 Task: Search one way flight ticket for 2 adults, 2 children, 2 infants in seat in first from Minot: Minot International Airport to Greenville: Pitt-greenville Airport on 5-2-2023. Choice of flights is Alaska. Number of bags: 2 carry on bags. Outbound departure time preference is 5:15.
Action: Mouse moved to (287, 260)
Screenshot: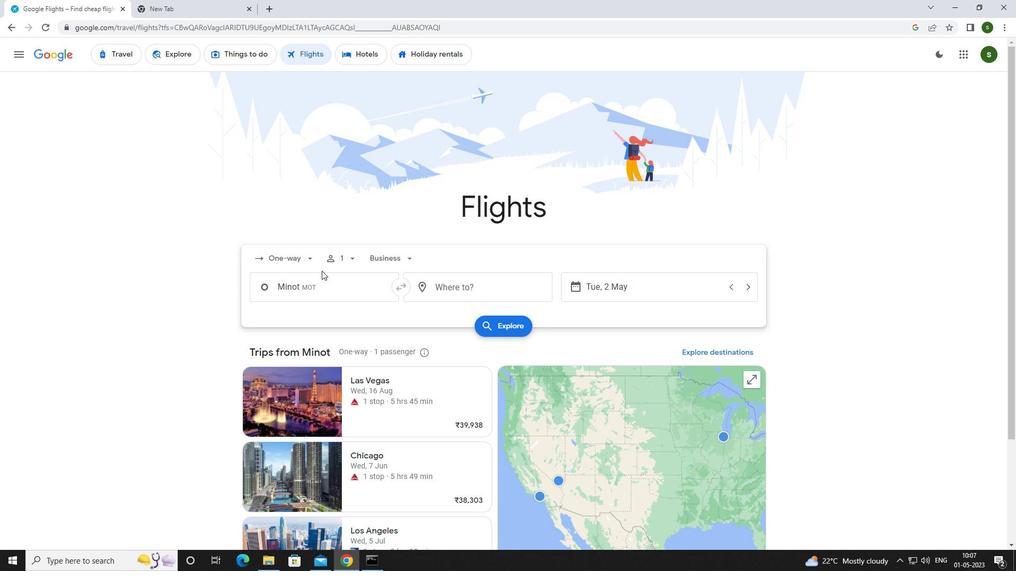 
Action: Mouse pressed left at (287, 260)
Screenshot: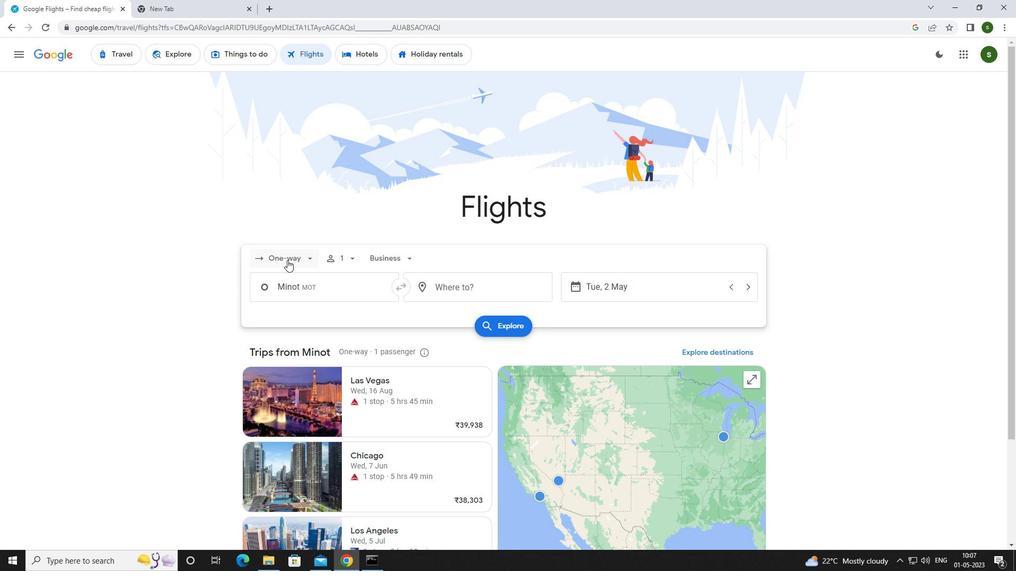 
Action: Mouse moved to (302, 311)
Screenshot: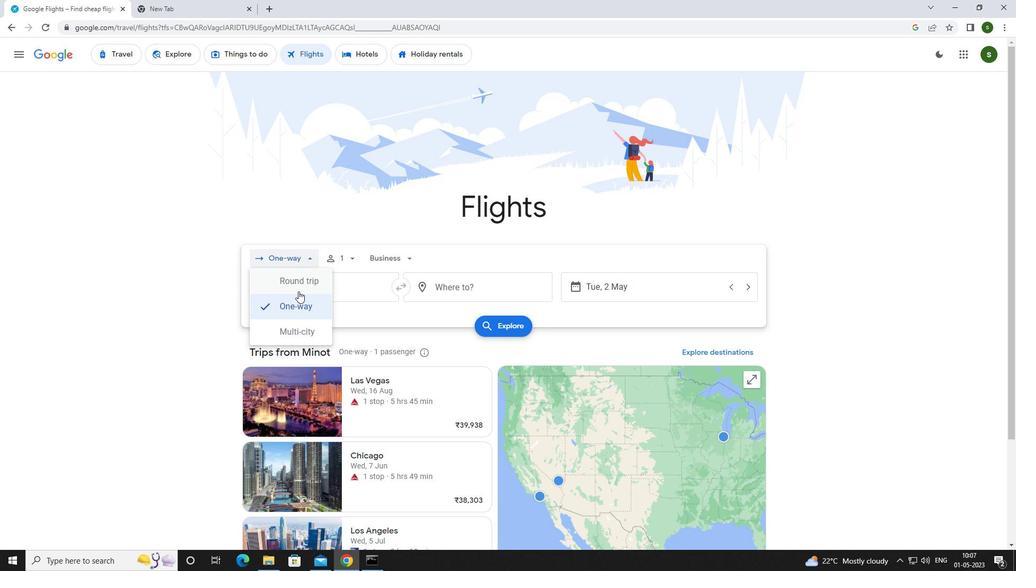 
Action: Mouse pressed left at (302, 311)
Screenshot: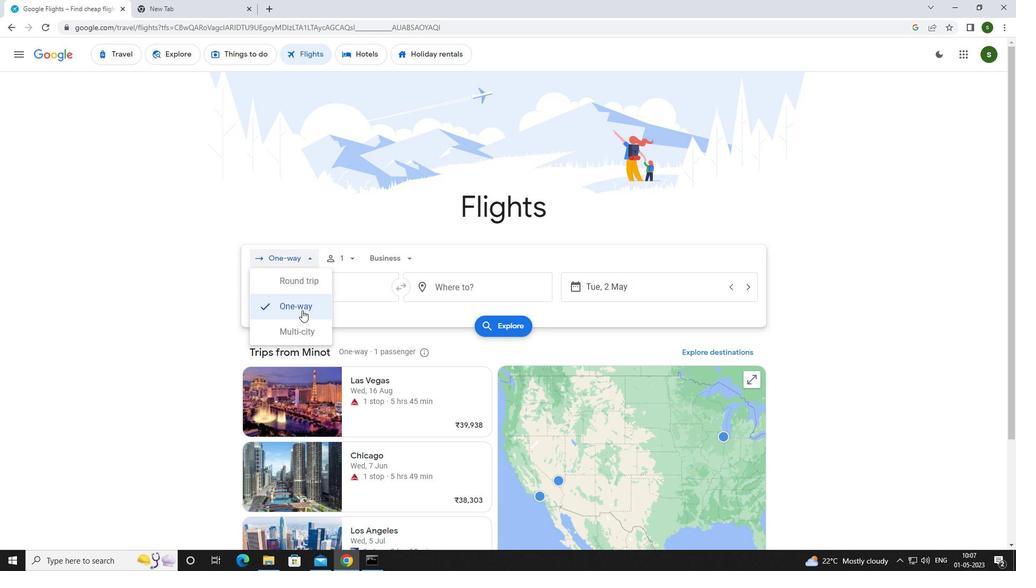 
Action: Mouse moved to (350, 259)
Screenshot: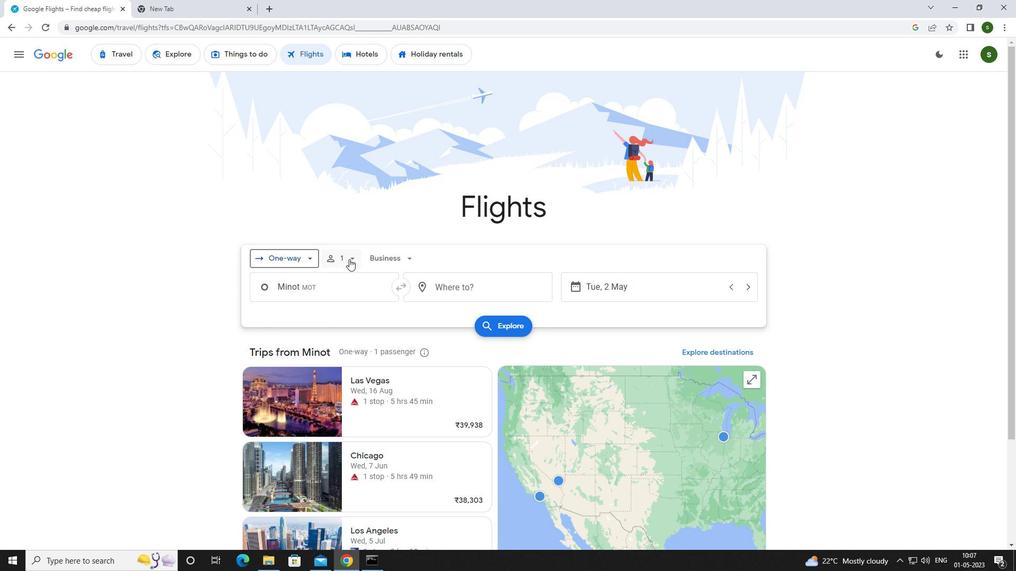 
Action: Mouse pressed left at (350, 259)
Screenshot: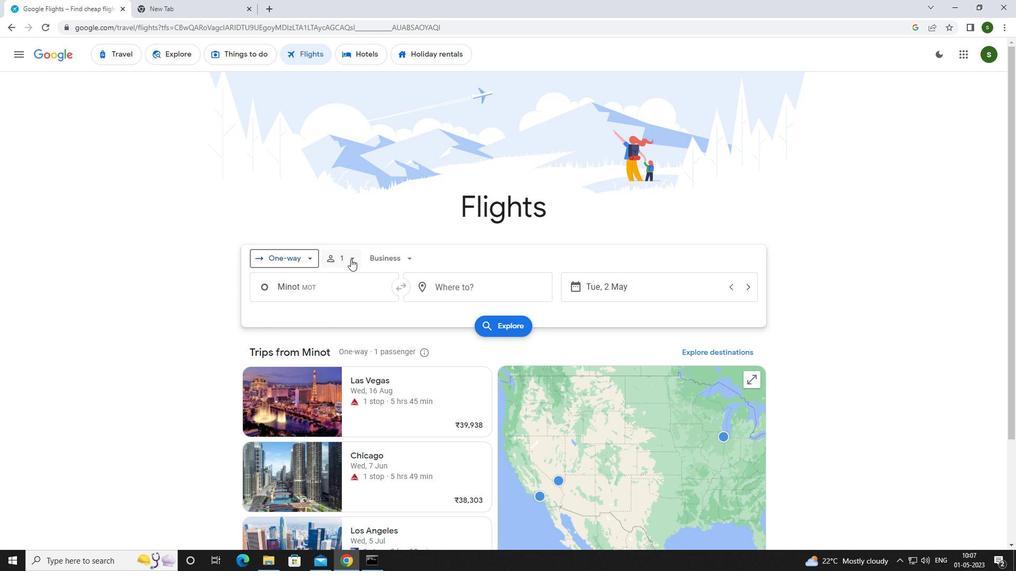 
Action: Mouse moved to (432, 283)
Screenshot: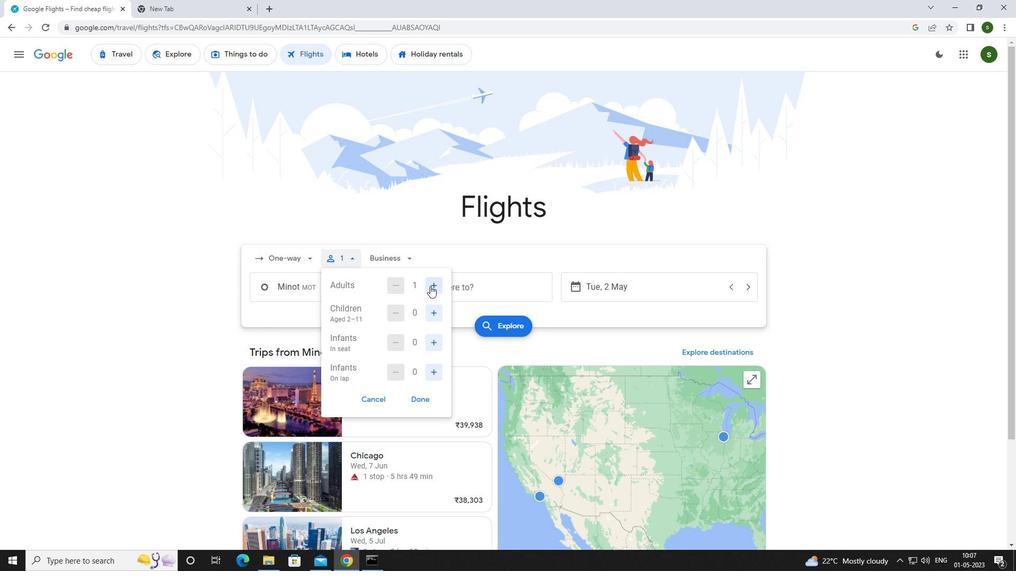 
Action: Mouse pressed left at (432, 283)
Screenshot: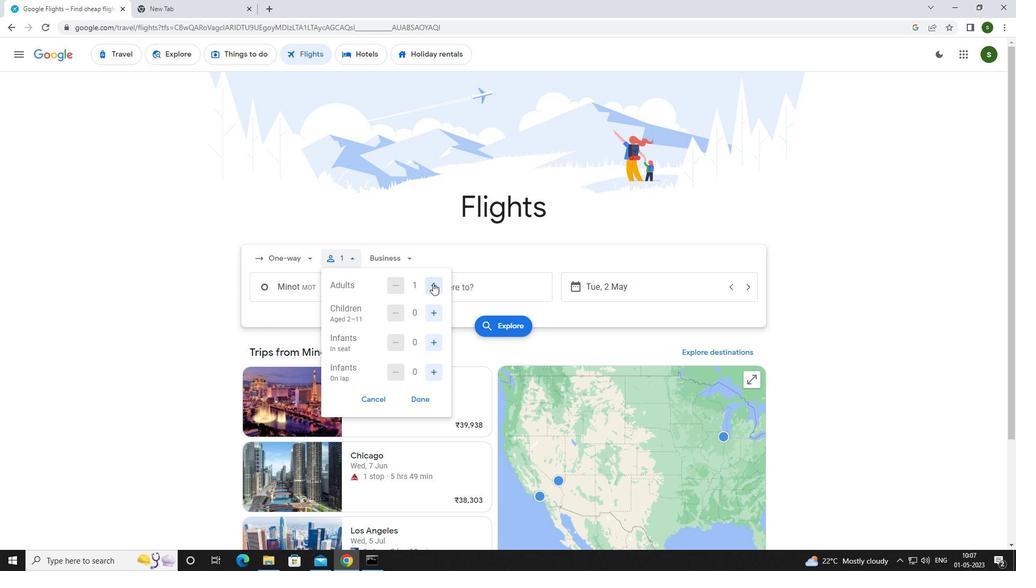 
Action: Mouse moved to (435, 310)
Screenshot: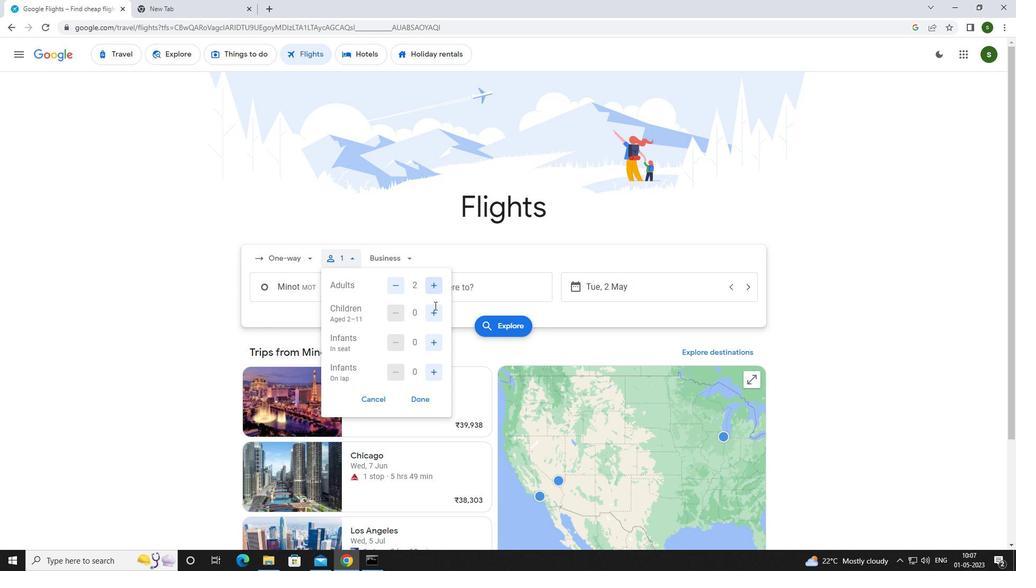 
Action: Mouse pressed left at (435, 310)
Screenshot: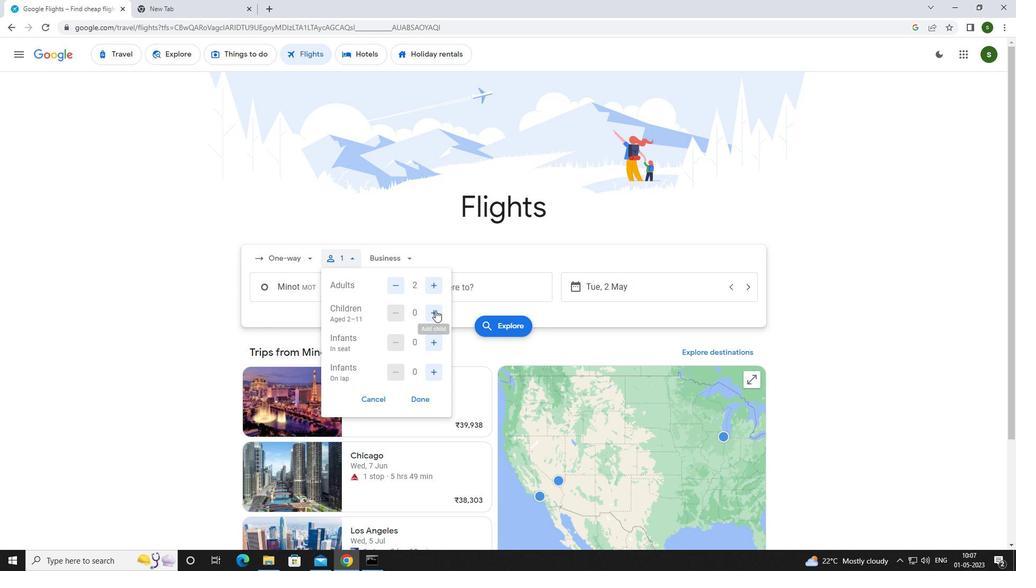 
Action: Mouse pressed left at (435, 310)
Screenshot: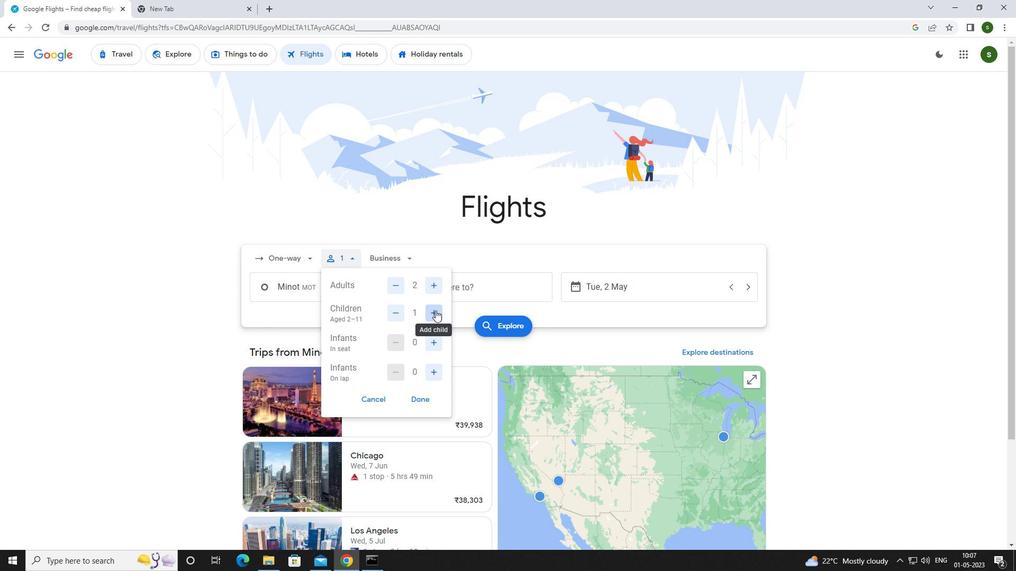 
Action: Mouse moved to (434, 347)
Screenshot: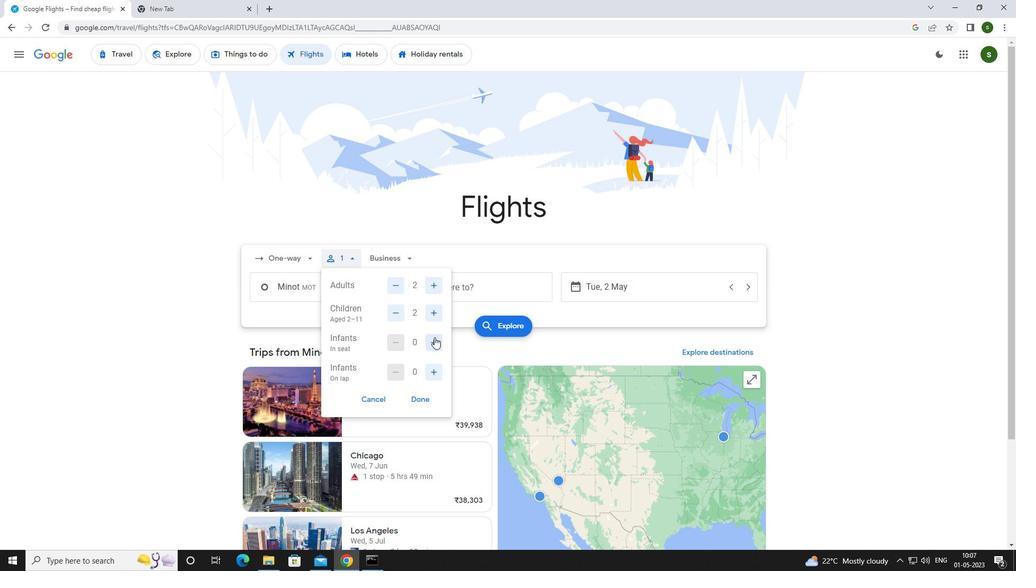 
Action: Mouse pressed left at (434, 347)
Screenshot: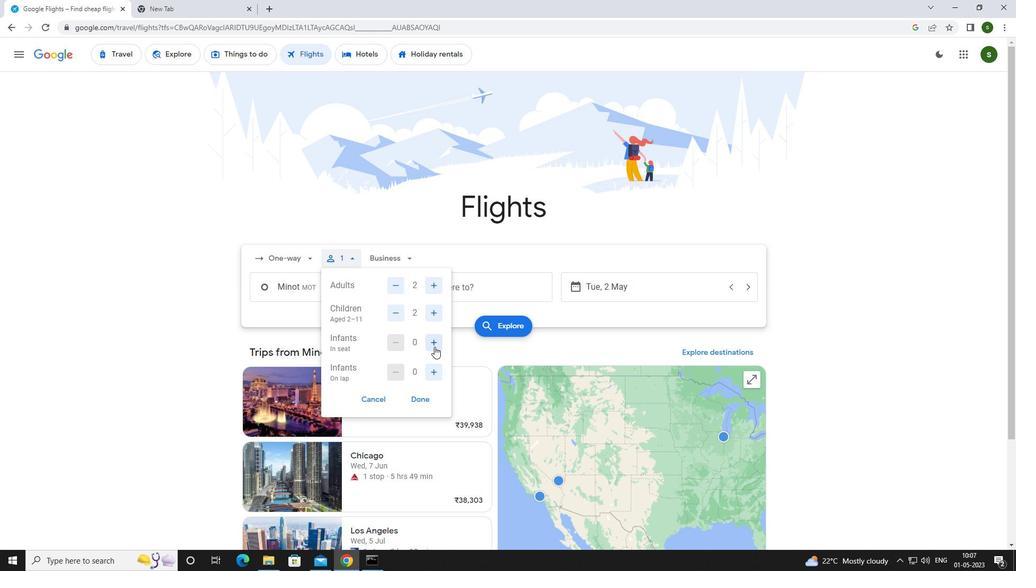 
Action: Mouse pressed left at (434, 347)
Screenshot: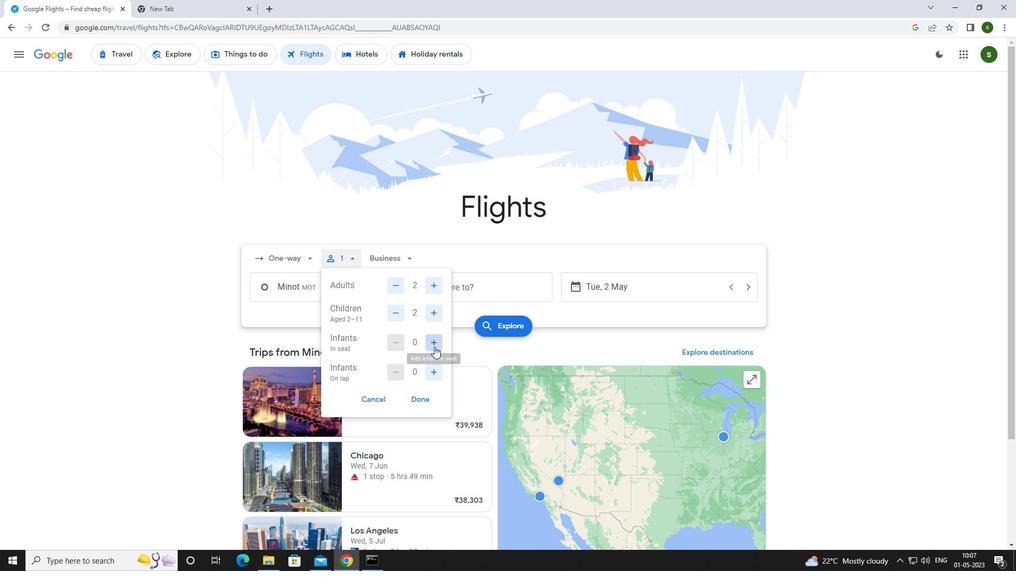 
Action: Mouse moved to (403, 259)
Screenshot: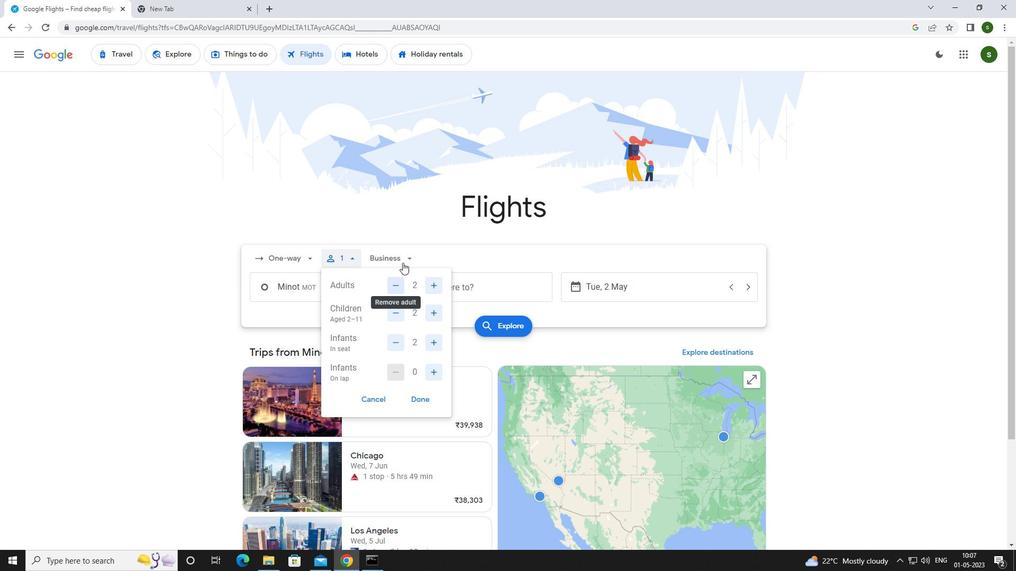 
Action: Mouse pressed left at (403, 259)
Screenshot: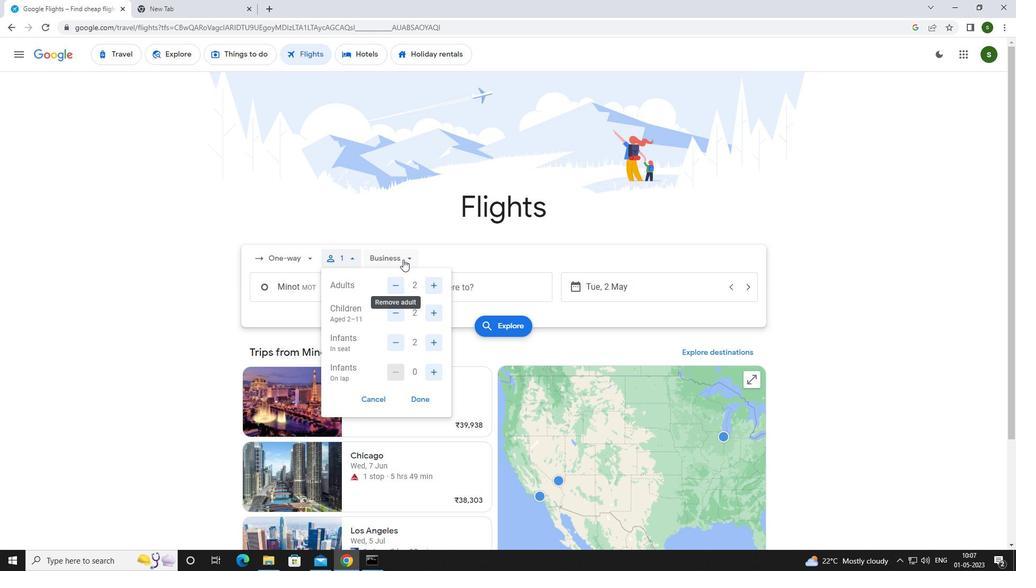 
Action: Mouse moved to (400, 356)
Screenshot: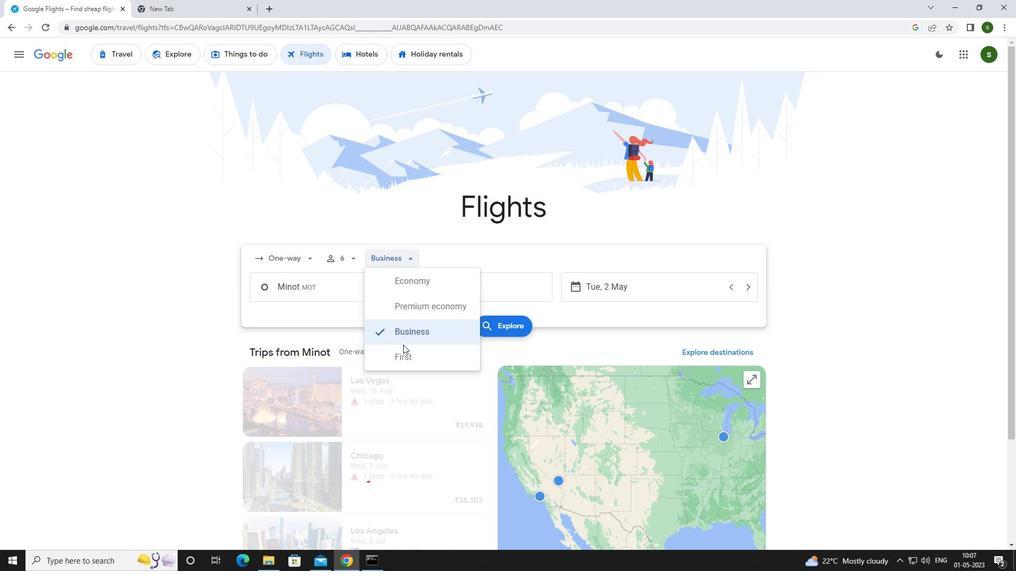 
Action: Mouse pressed left at (400, 356)
Screenshot: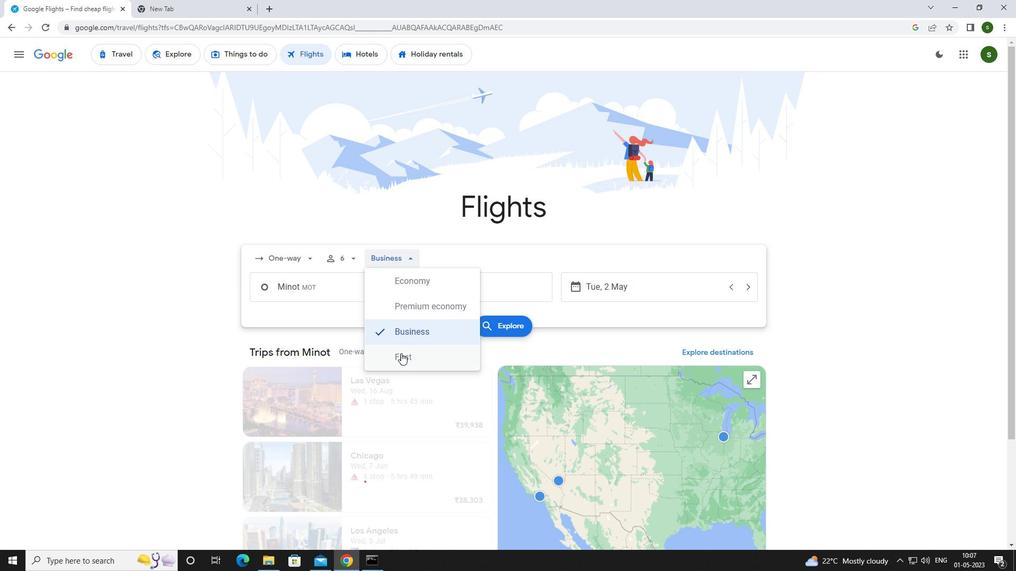 
Action: Mouse moved to (348, 294)
Screenshot: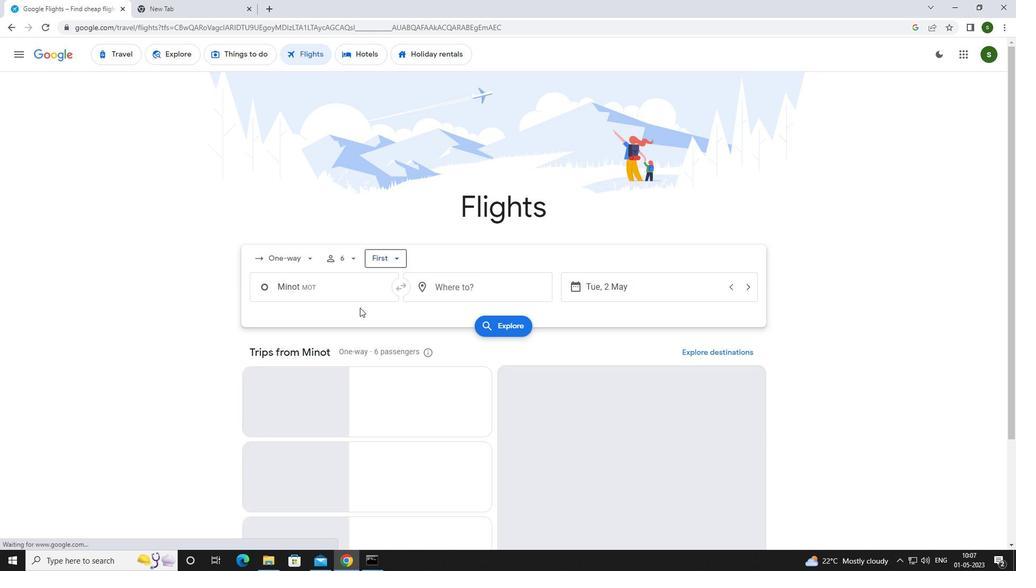 
Action: Mouse pressed left at (348, 294)
Screenshot: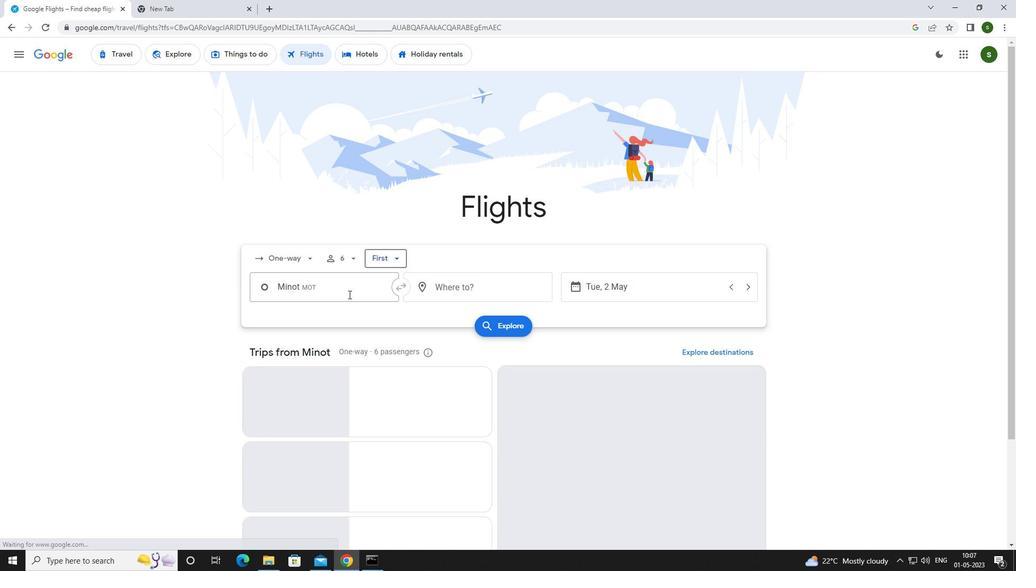 
Action: Mouse moved to (348, 294)
Screenshot: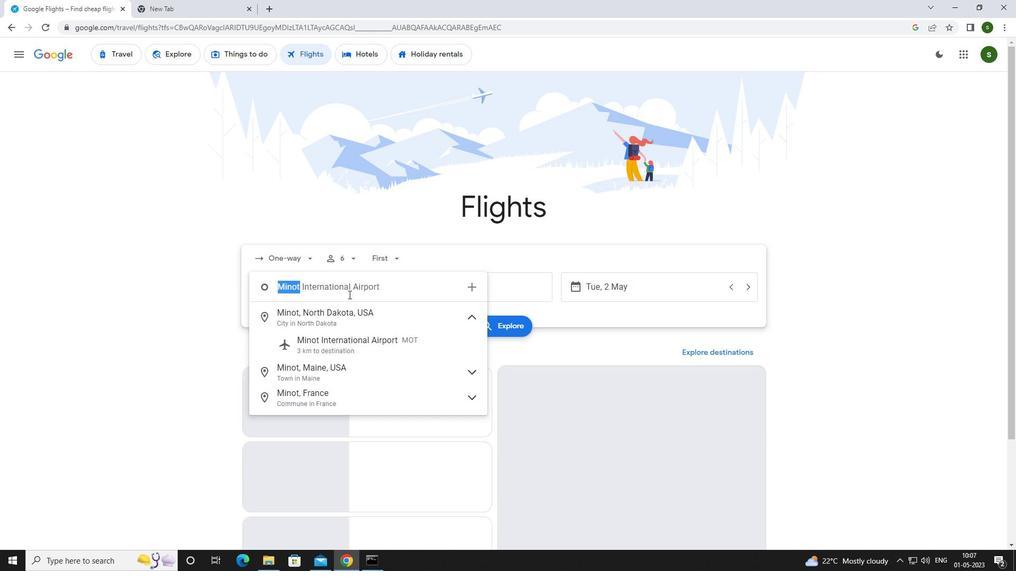 
Action: Key pressed m<Key.caps_lock>inot
Screenshot: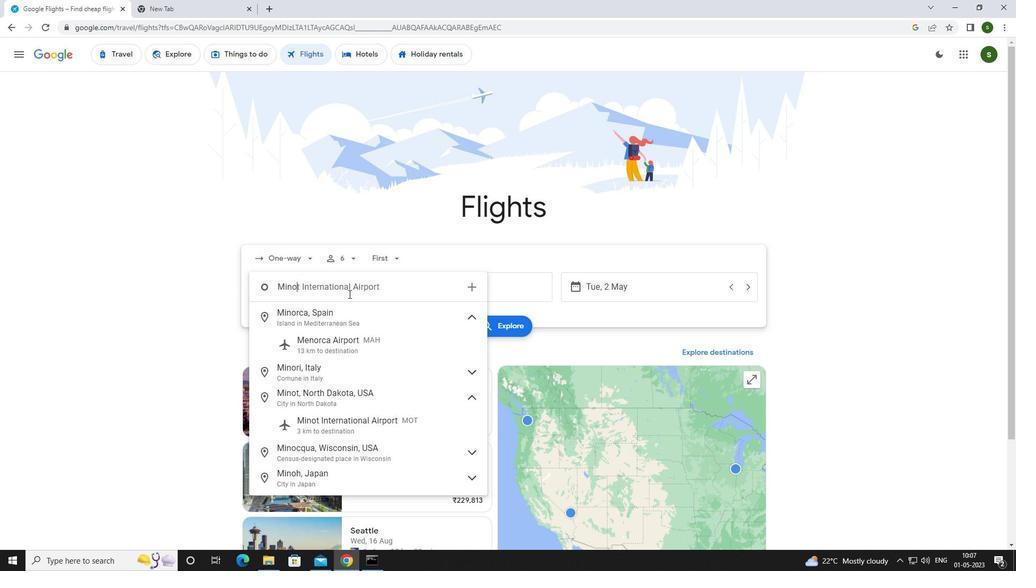 
Action: Mouse moved to (350, 337)
Screenshot: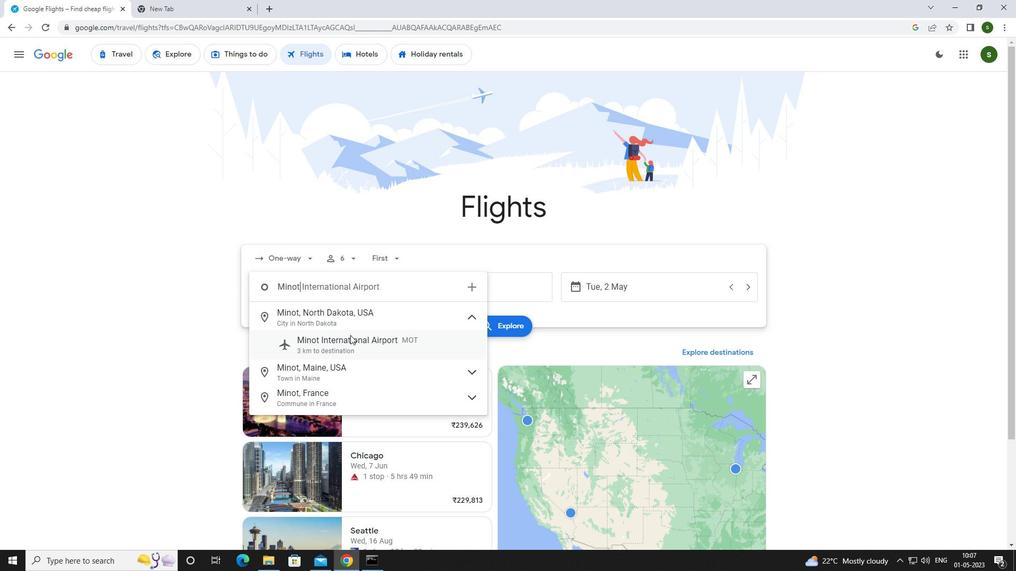 
Action: Mouse pressed left at (350, 337)
Screenshot: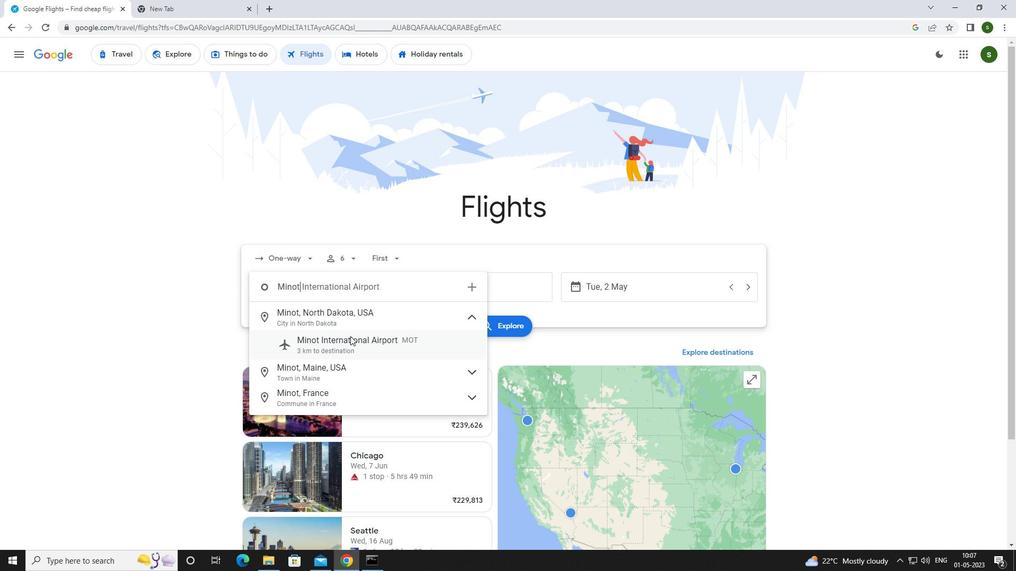 
Action: Mouse moved to (441, 284)
Screenshot: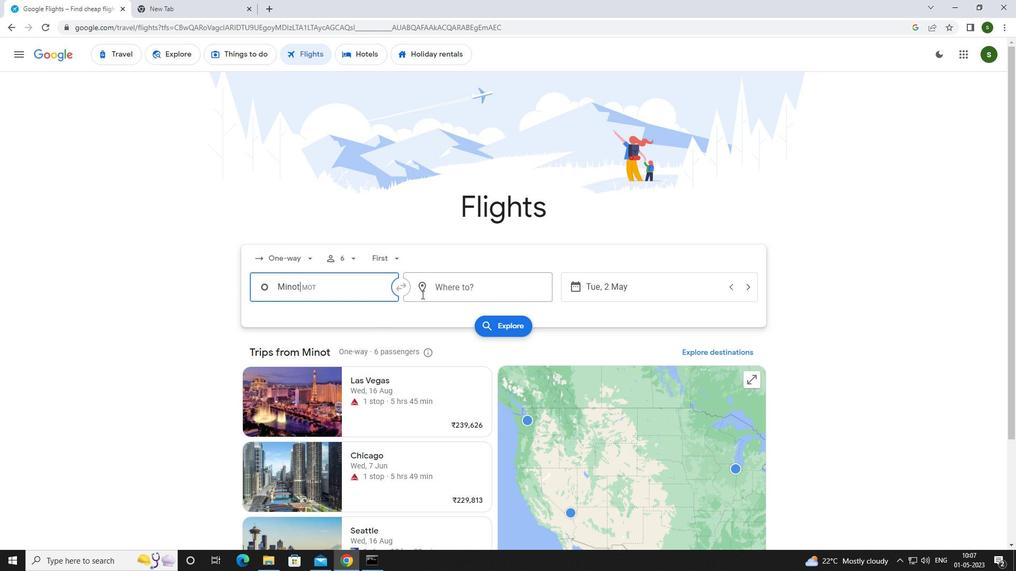 
Action: Mouse pressed left at (441, 284)
Screenshot: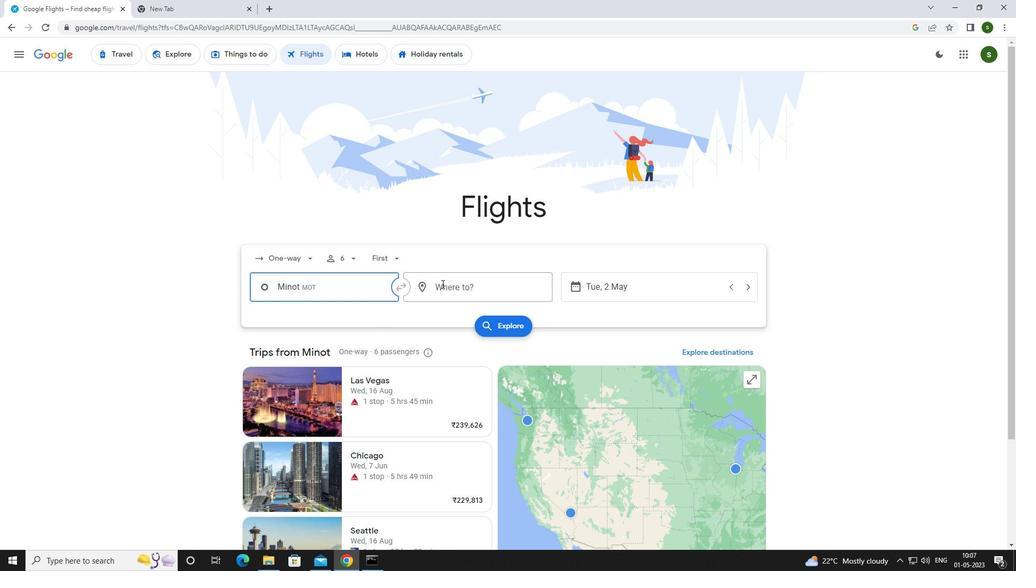 
Action: Mouse moved to (413, 291)
Screenshot: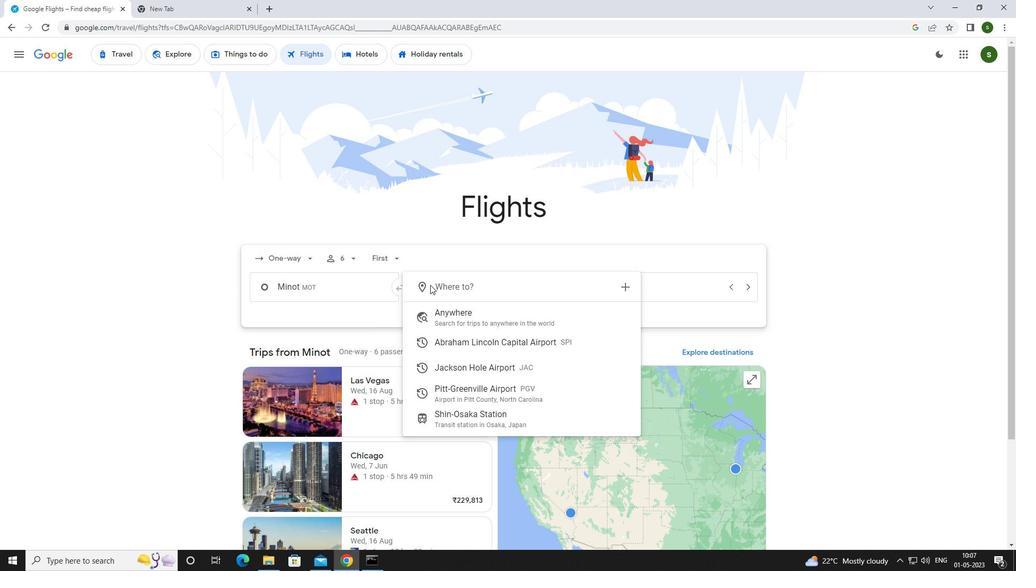
Action: Key pressed <Key.caps_lock>s<Key.caps_lock>pringfield
Screenshot: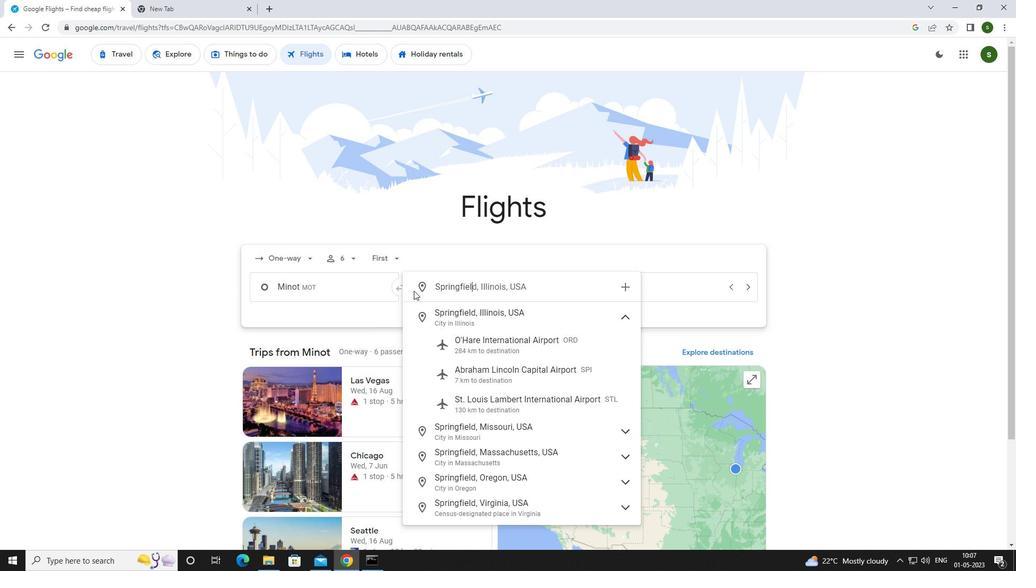 
Action: Mouse moved to (456, 375)
Screenshot: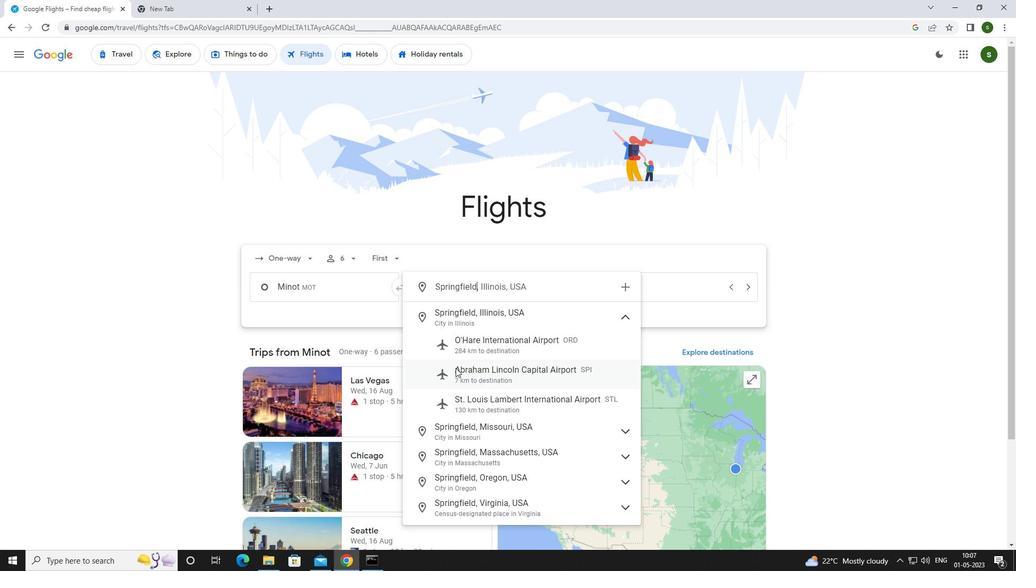 
Action: Mouse pressed left at (456, 375)
Screenshot: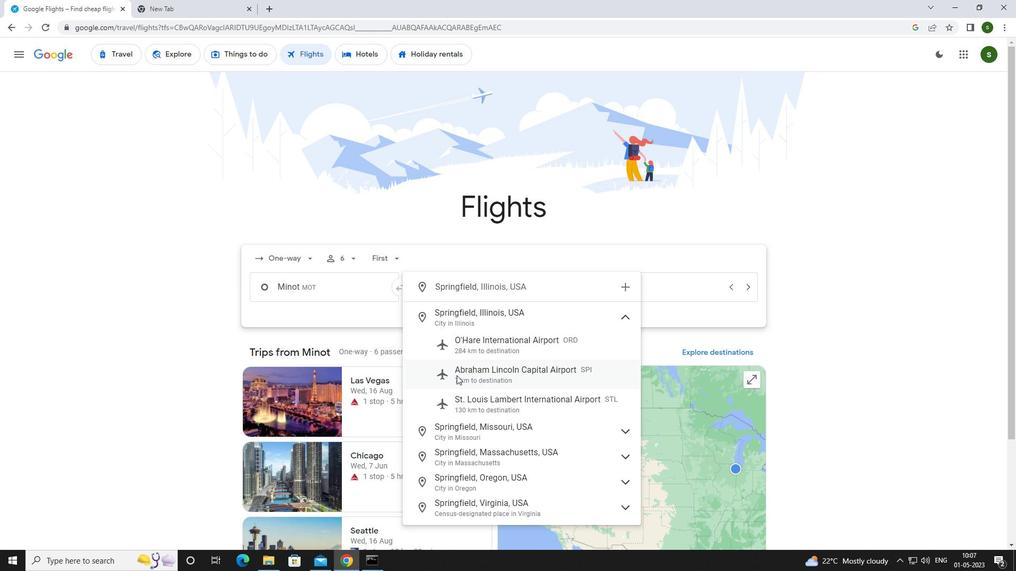
Action: Mouse moved to (649, 287)
Screenshot: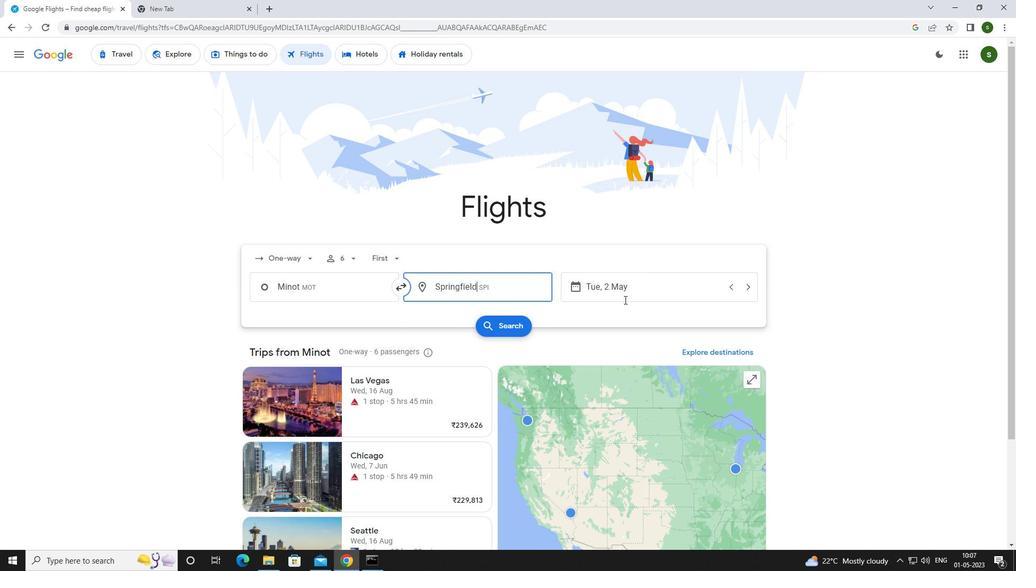 
Action: Mouse pressed left at (649, 287)
Screenshot: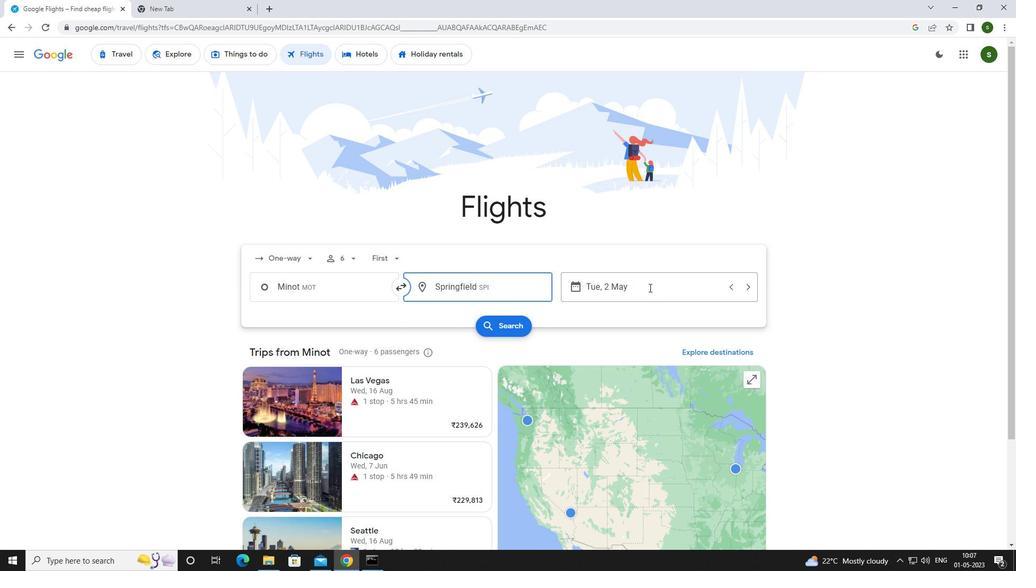 
Action: Mouse moved to (431, 359)
Screenshot: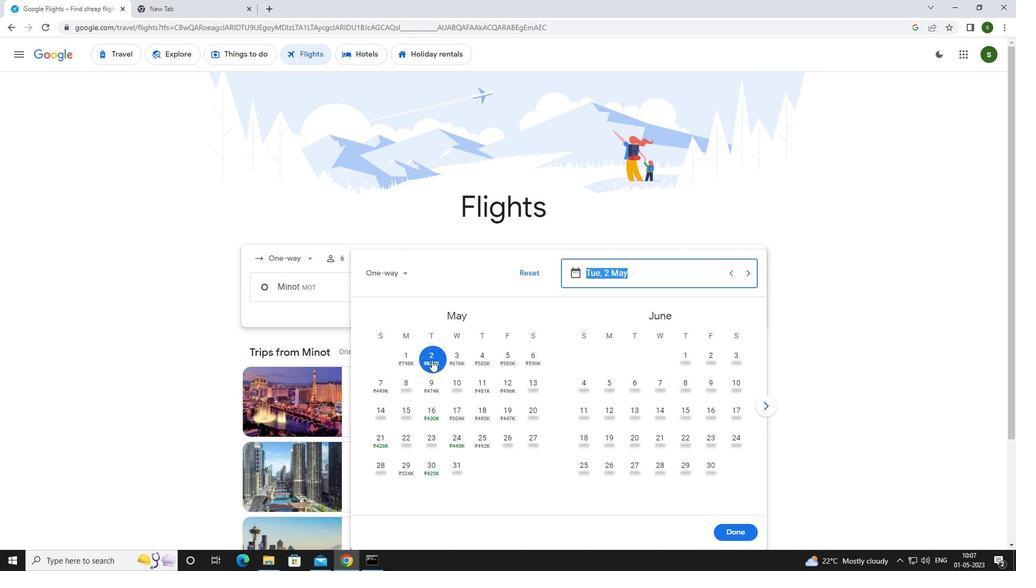 
Action: Mouse pressed left at (431, 359)
Screenshot: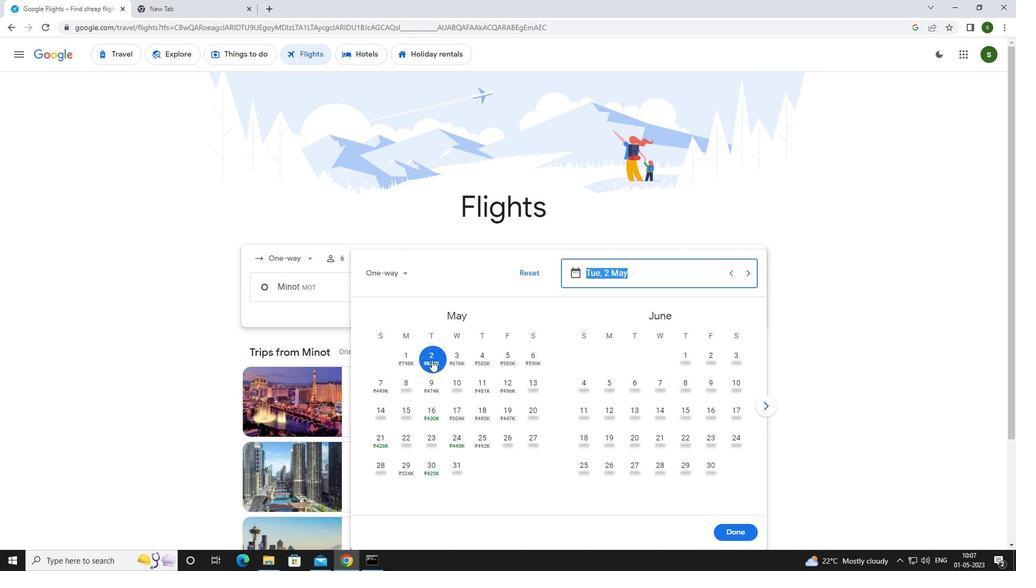 
Action: Mouse moved to (729, 530)
Screenshot: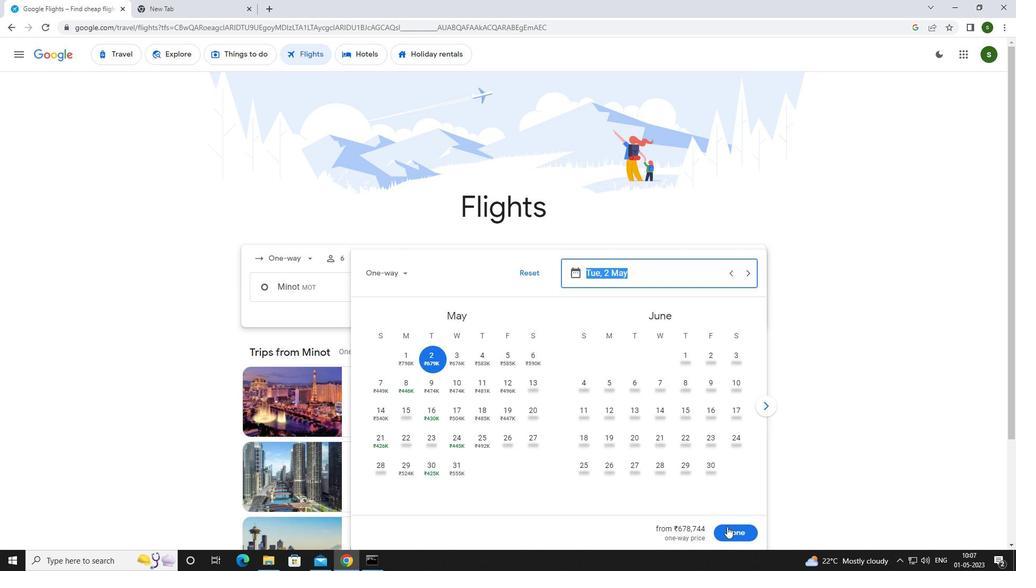 
Action: Mouse pressed left at (729, 530)
Screenshot: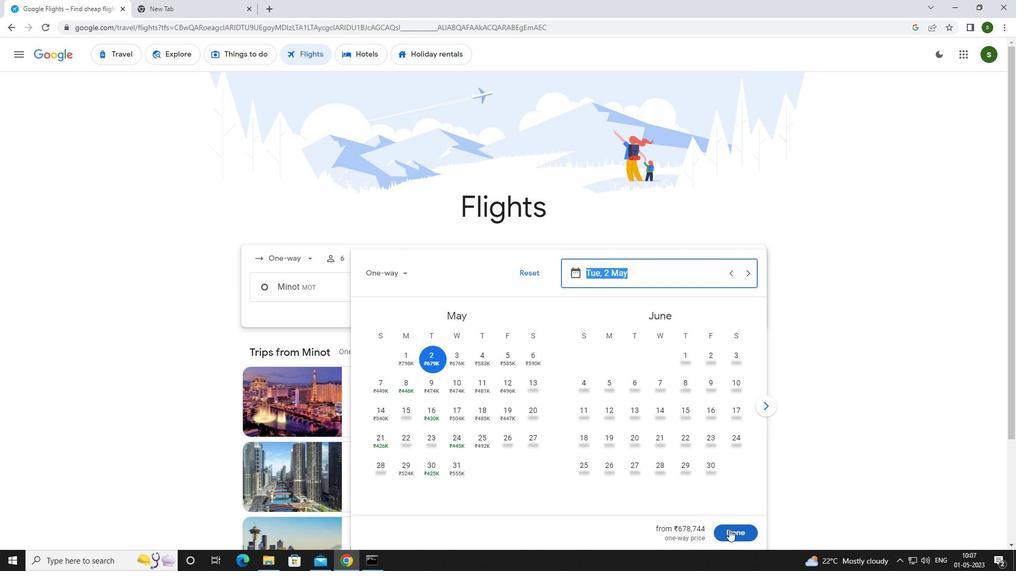 
Action: Mouse moved to (513, 331)
Screenshot: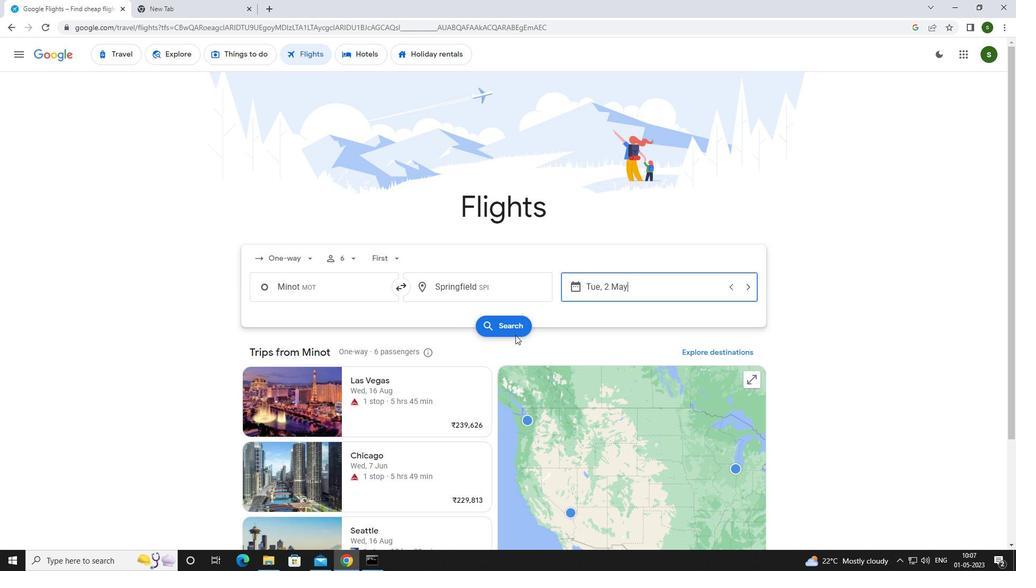 
Action: Mouse pressed left at (513, 331)
Screenshot: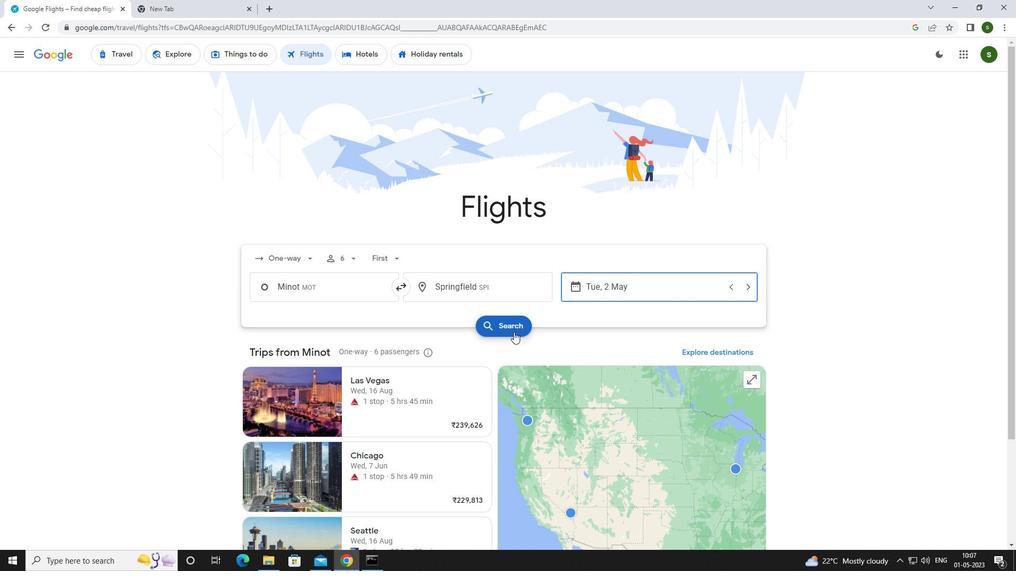 
Action: Mouse moved to (265, 153)
Screenshot: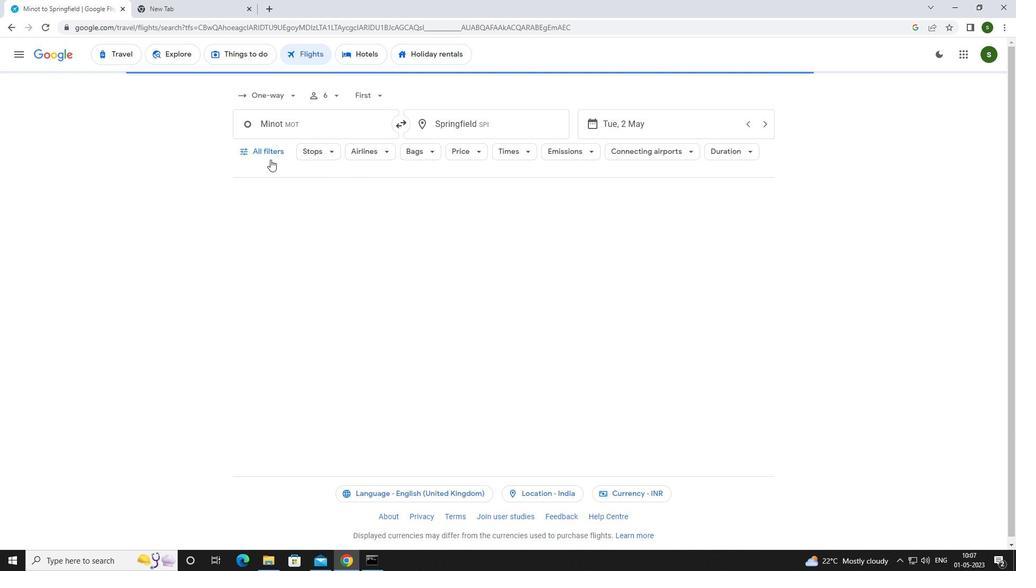 
Action: Mouse pressed left at (265, 153)
Screenshot: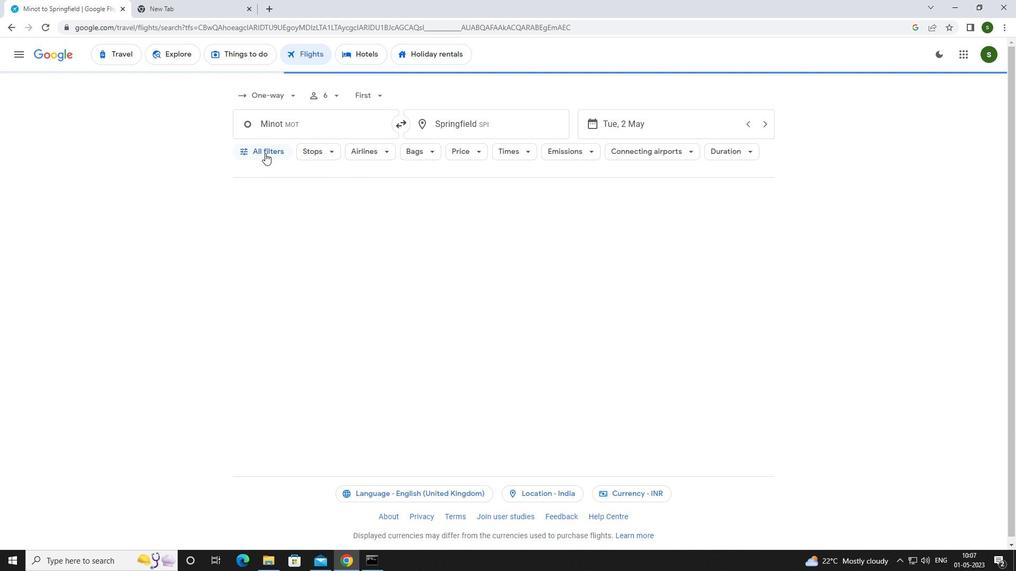 
Action: Mouse moved to (394, 372)
Screenshot: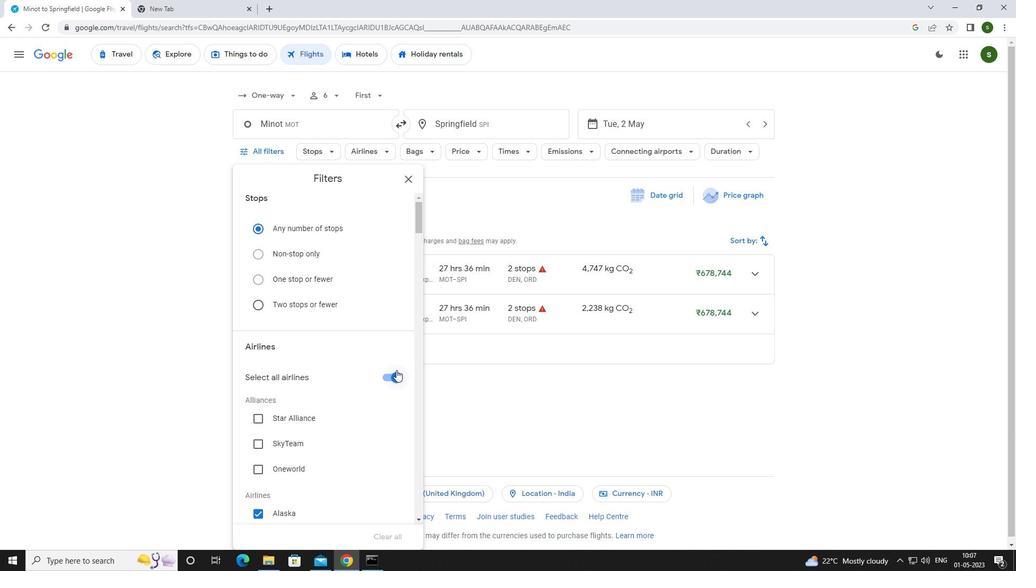 
Action: Mouse pressed left at (394, 372)
Screenshot: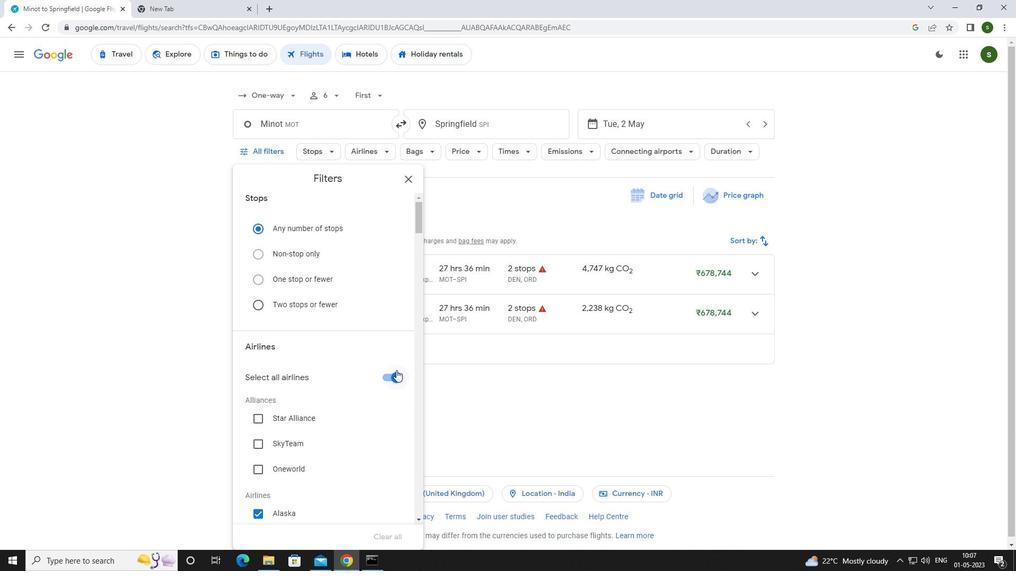 
Action: Mouse moved to (313, 319)
Screenshot: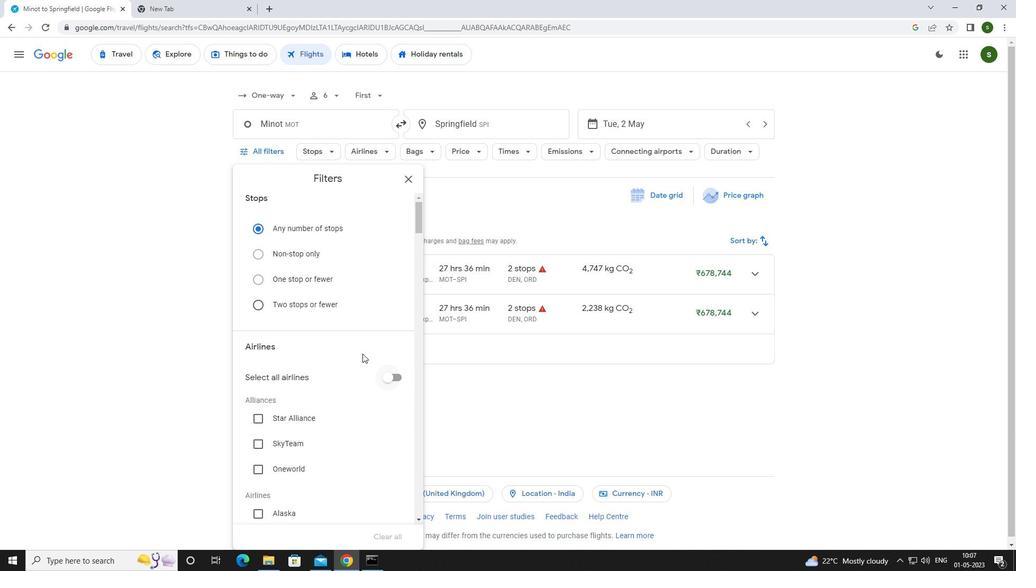 
Action: Mouse scrolled (313, 319) with delta (0, 0)
Screenshot: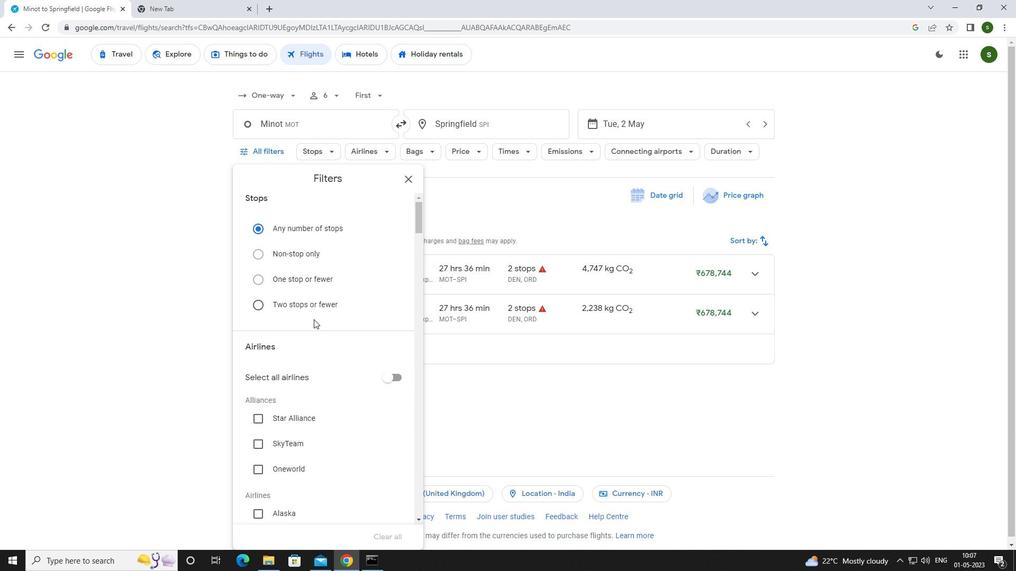 
Action: Mouse scrolled (313, 319) with delta (0, 0)
Screenshot: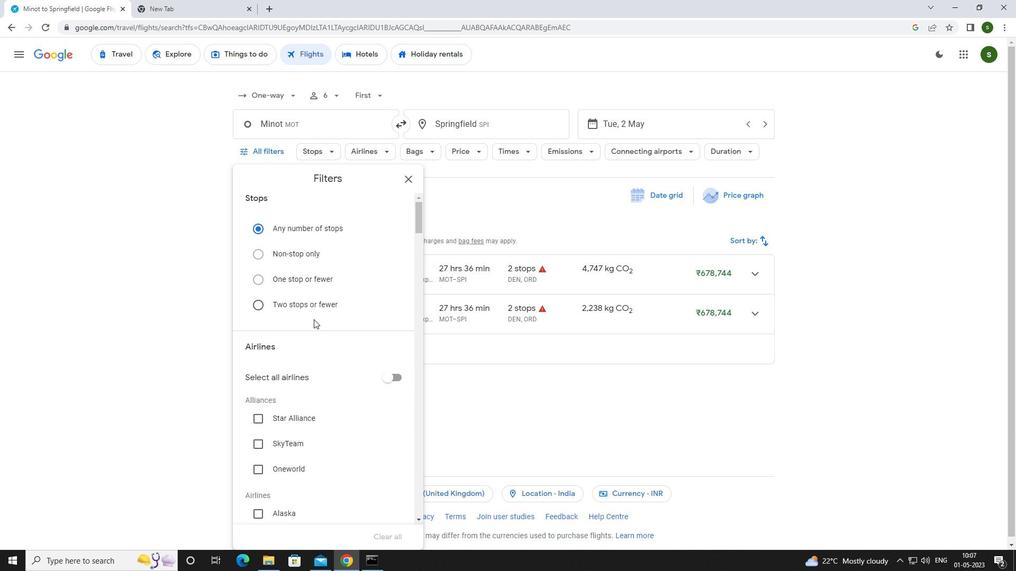 
Action: Mouse moved to (284, 411)
Screenshot: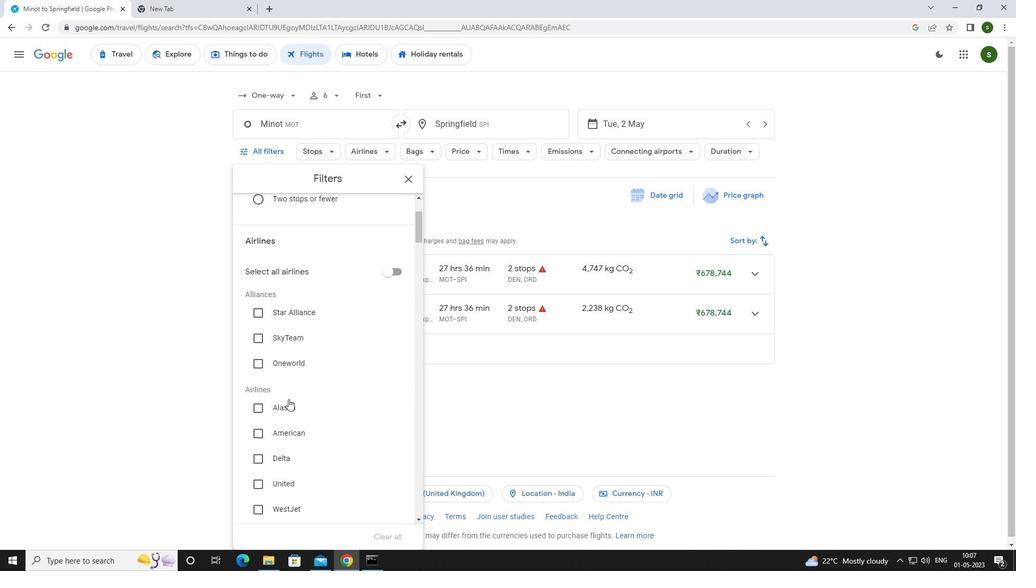 
Action: Mouse pressed left at (284, 411)
Screenshot: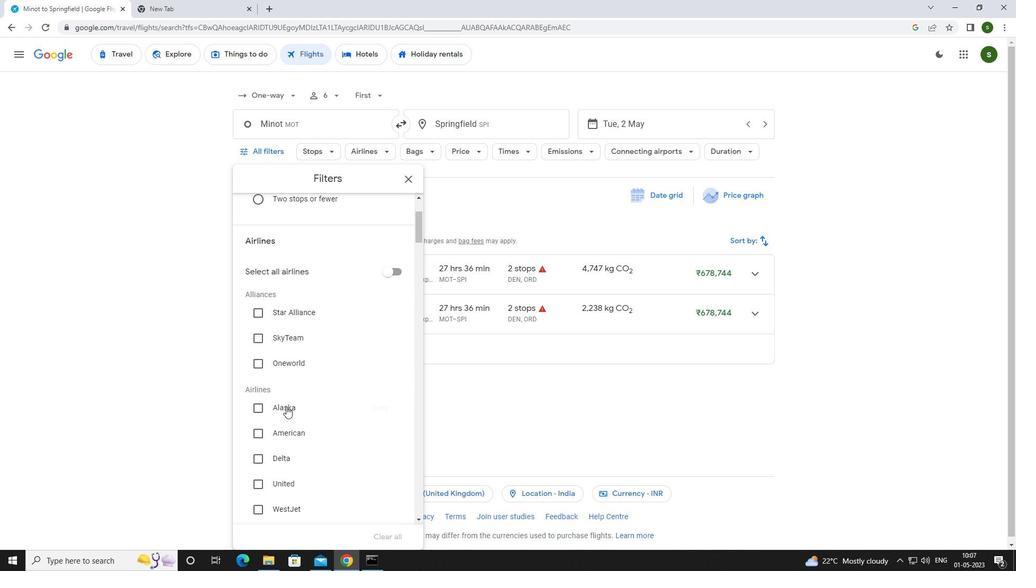 
Action: Mouse moved to (342, 383)
Screenshot: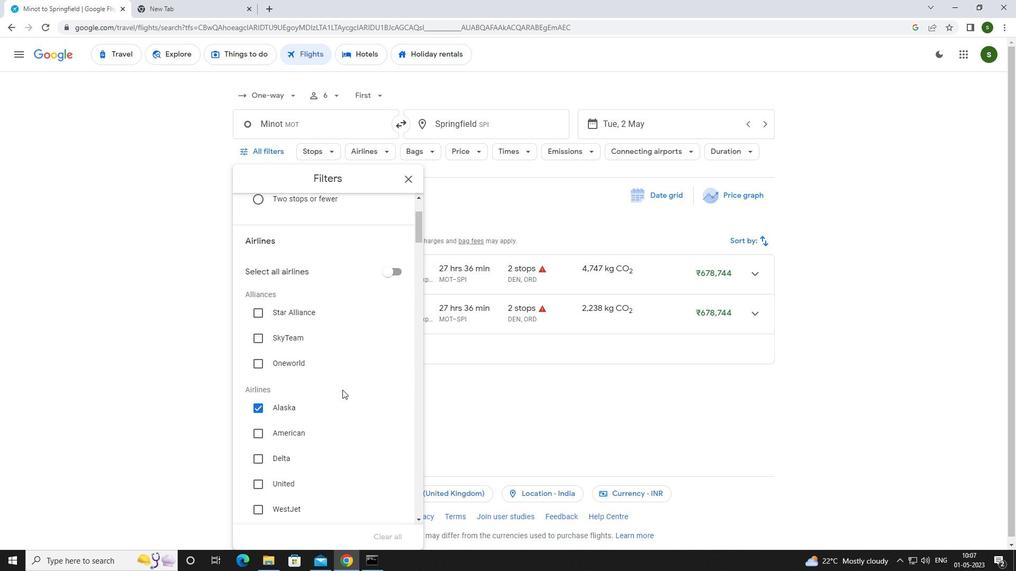 
Action: Mouse scrolled (342, 382) with delta (0, 0)
Screenshot: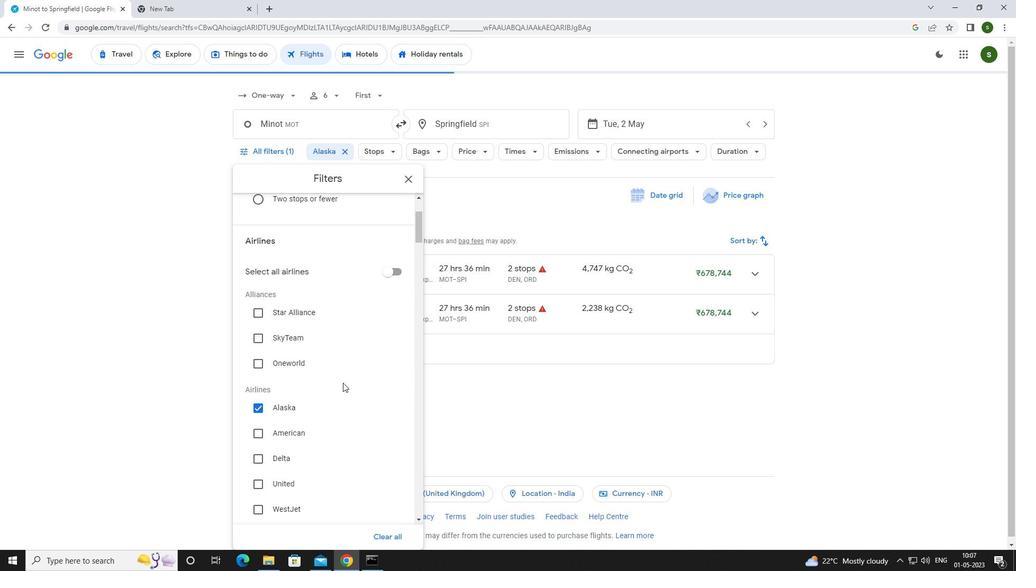 
Action: Mouse scrolled (342, 382) with delta (0, 0)
Screenshot: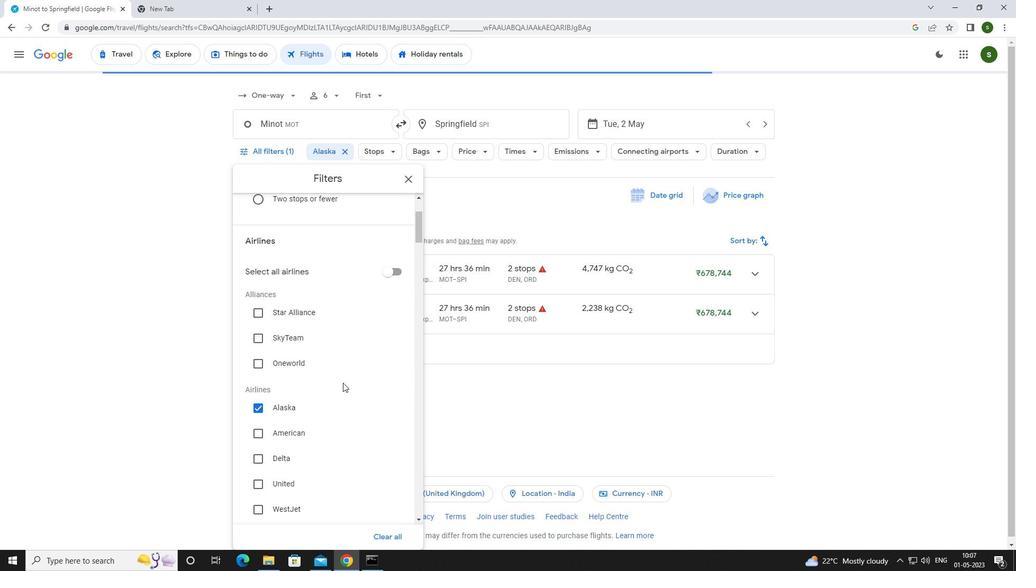 
Action: Mouse scrolled (342, 382) with delta (0, 0)
Screenshot: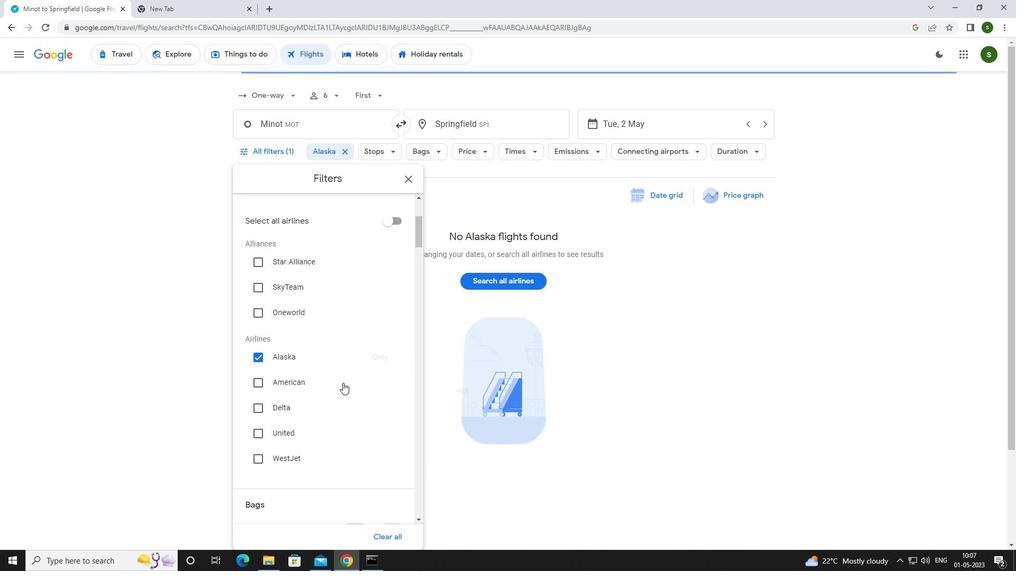 
Action: Mouse scrolled (342, 382) with delta (0, 0)
Screenshot: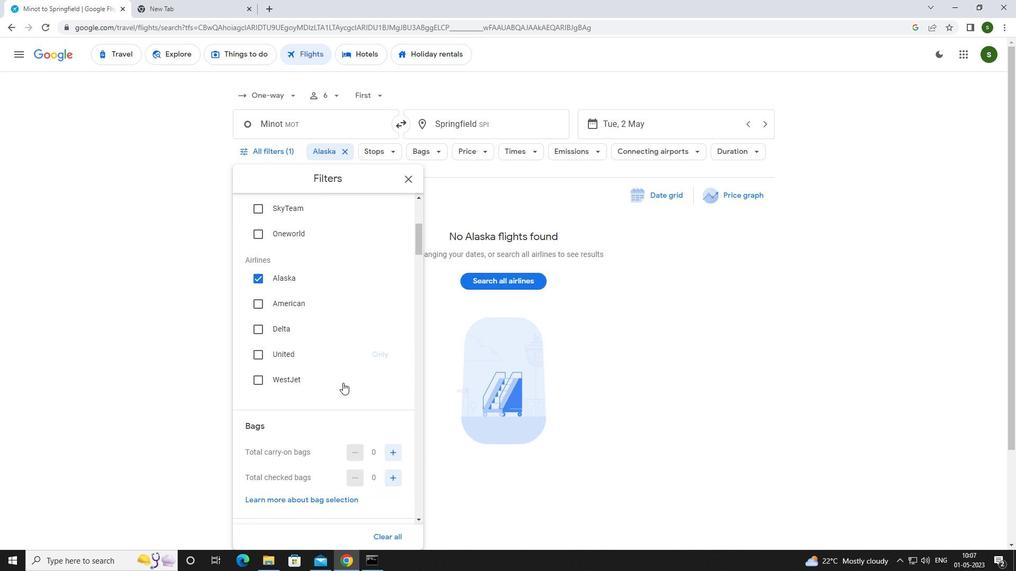 
Action: Mouse moved to (391, 373)
Screenshot: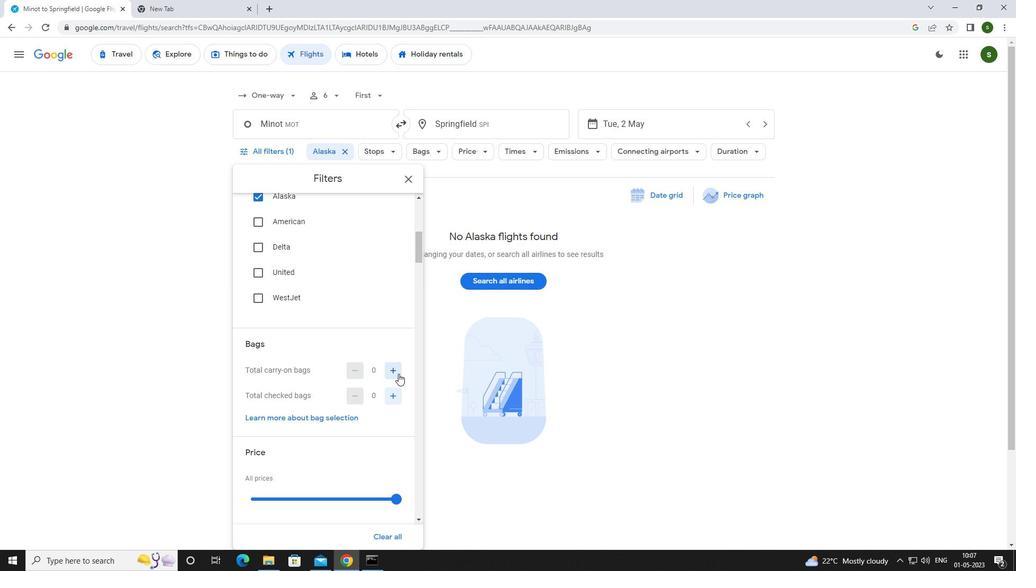 
Action: Mouse pressed left at (391, 373)
Screenshot: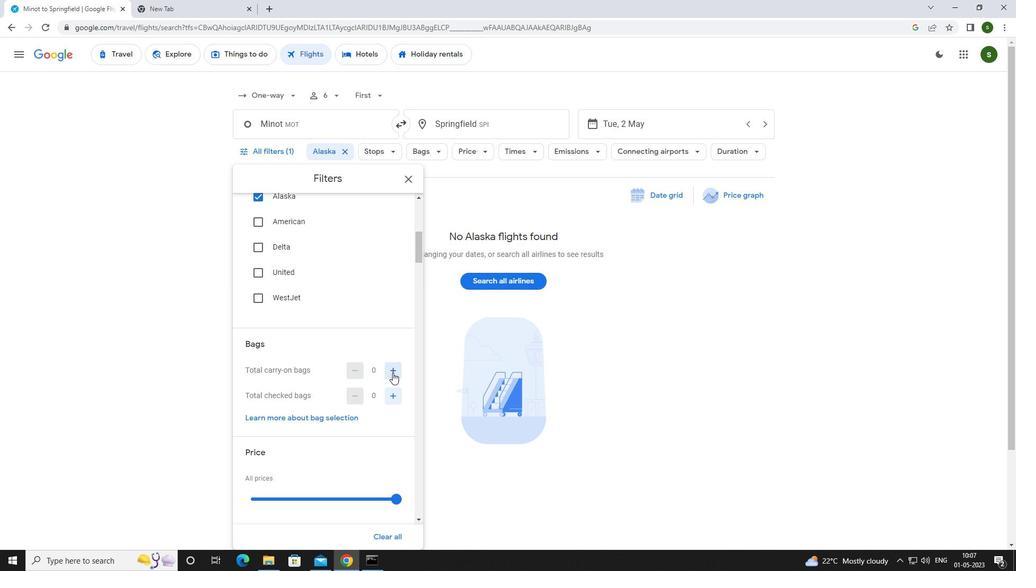 
Action: Mouse pressed left at (391, 373)
Screenshot: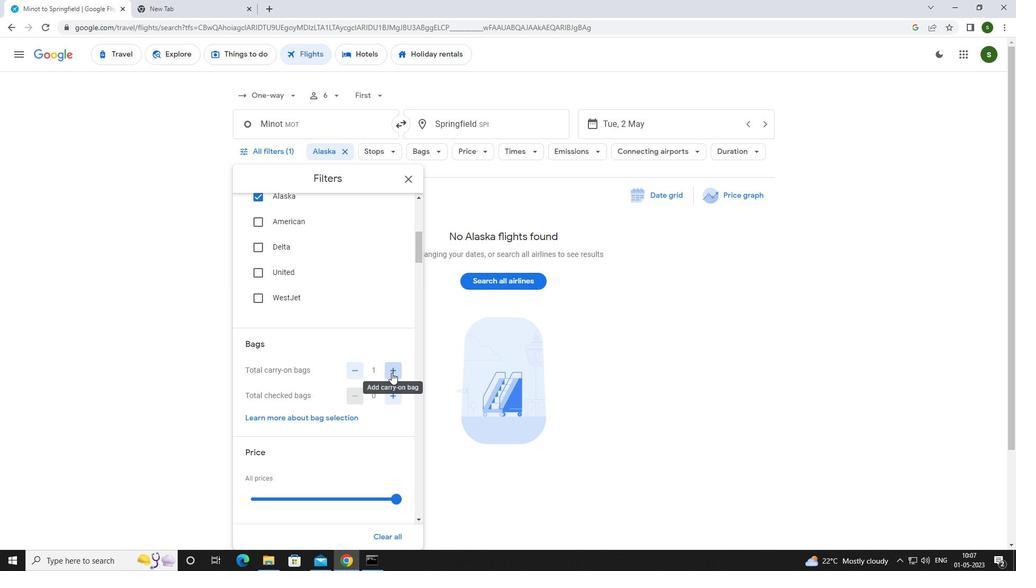 
Action: Mouse moved to (363, 372)
Screenshot: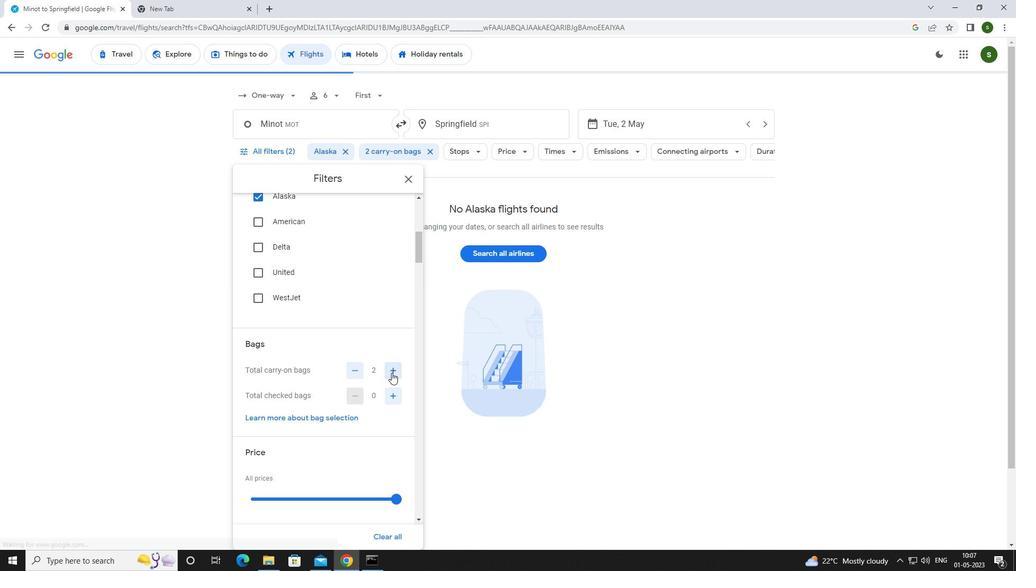 
Action: Mouse scrolled (363, 372) with delta (0, 0)
Screenshot: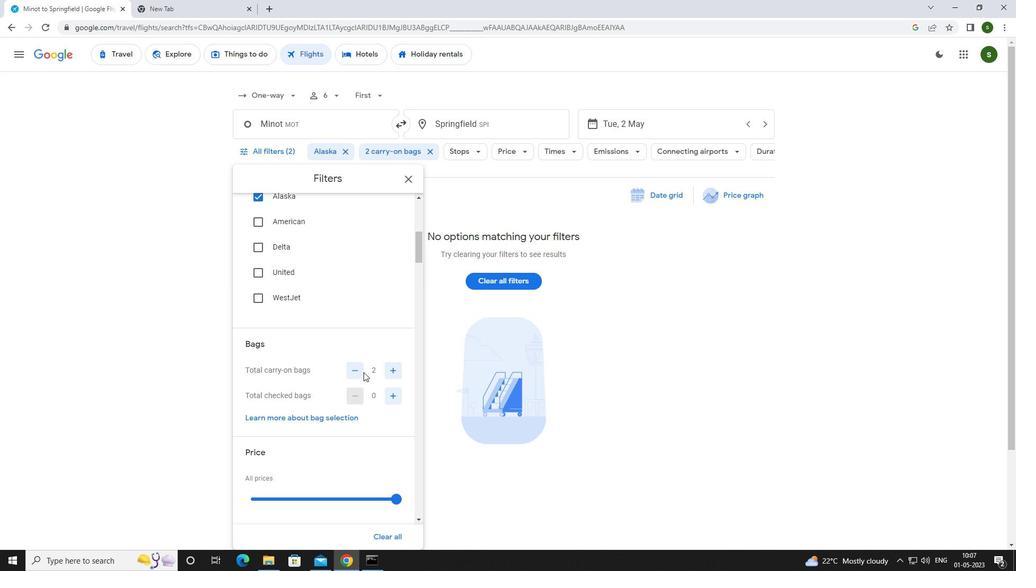 
Action: Mouse scrolled (363, 372) with delta (0, 0)
Screenshot: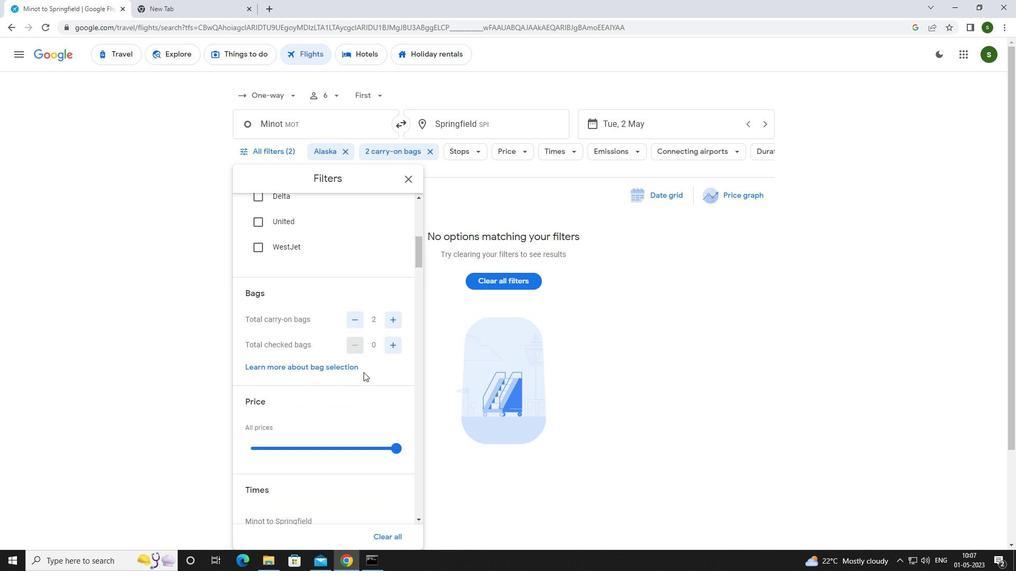
Action: Mouse scrolled (363, 372) with delta (0, 0)
Screenshot: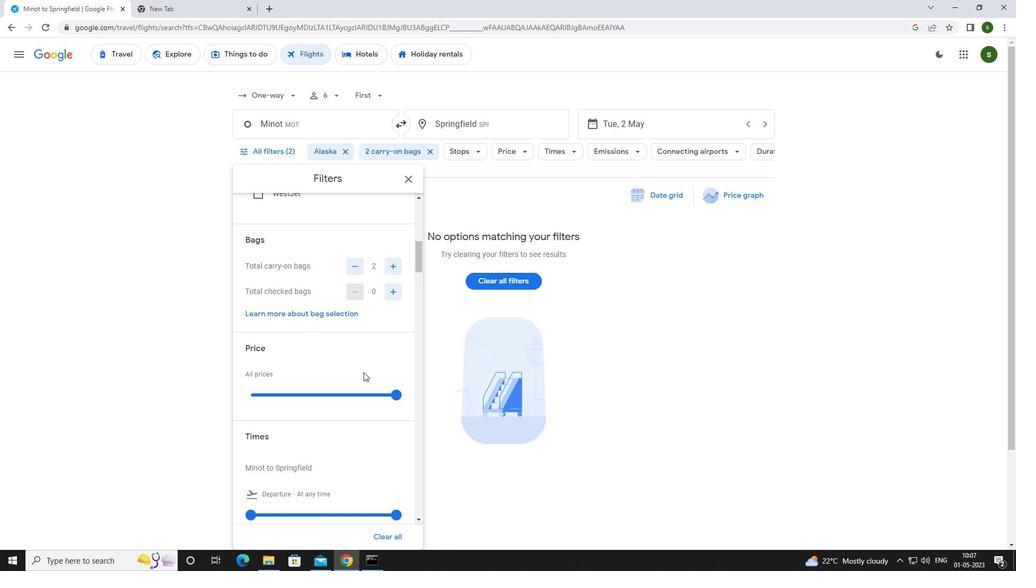 
Action: Mouse moved to (294, 357)
Screenshot: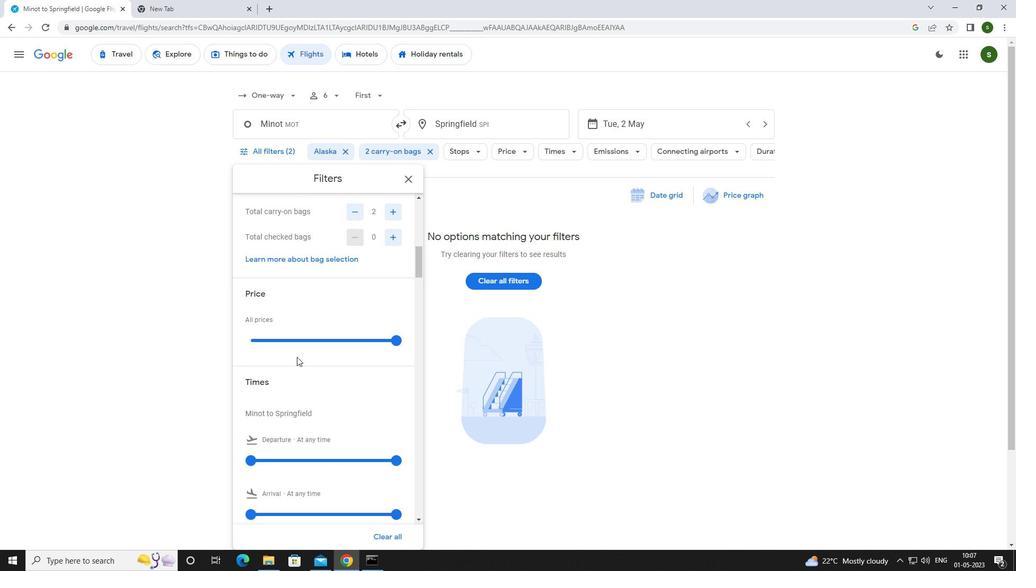 
Action: Mouse scrolled (294, 357) with delta (0, 0)
Screenshot: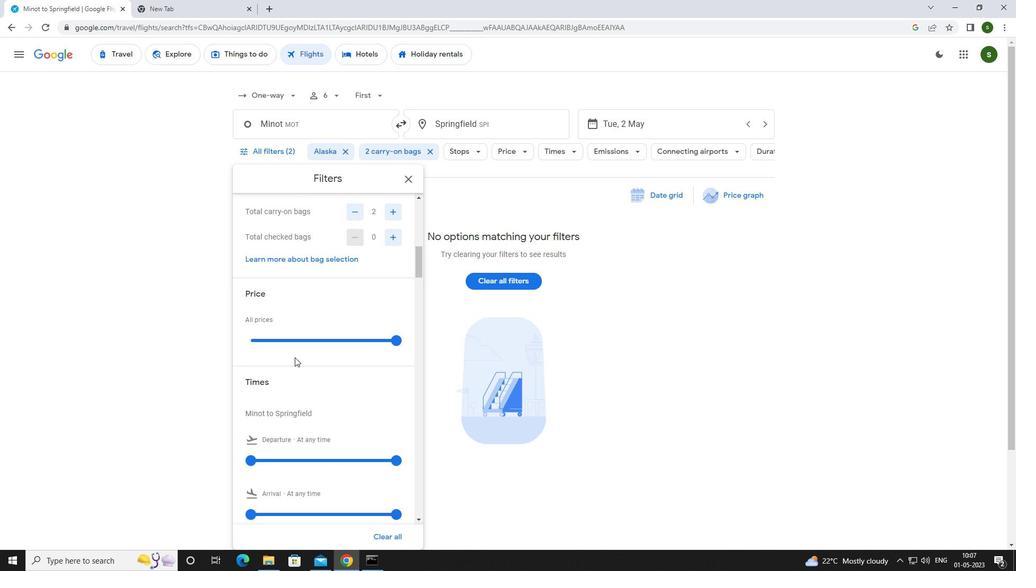 
Action: Mouse scrolled (294, 357) with delta (0, 0)
Screenshot: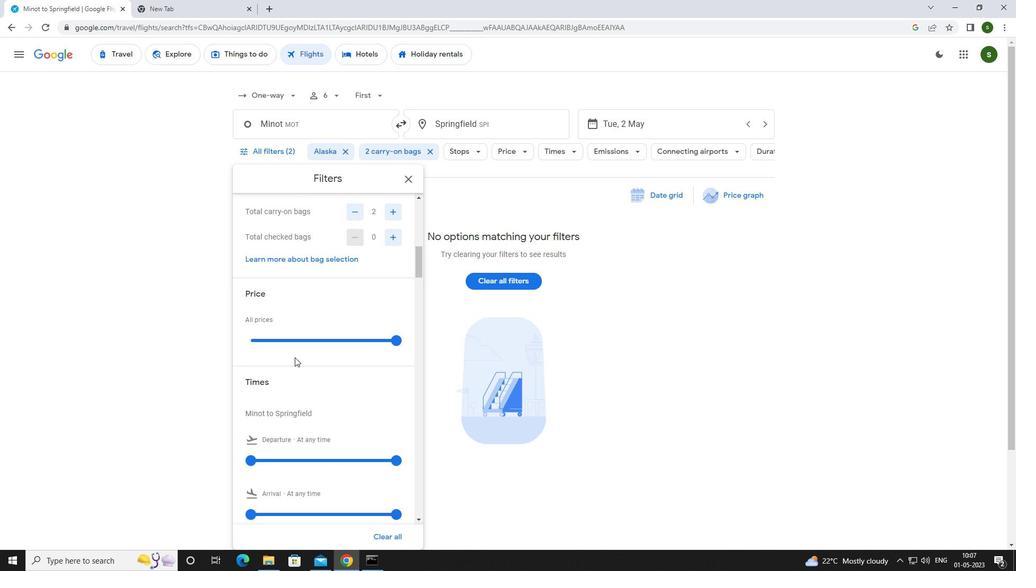 
Action: Mouse moved to (252, 354)
Screenshot: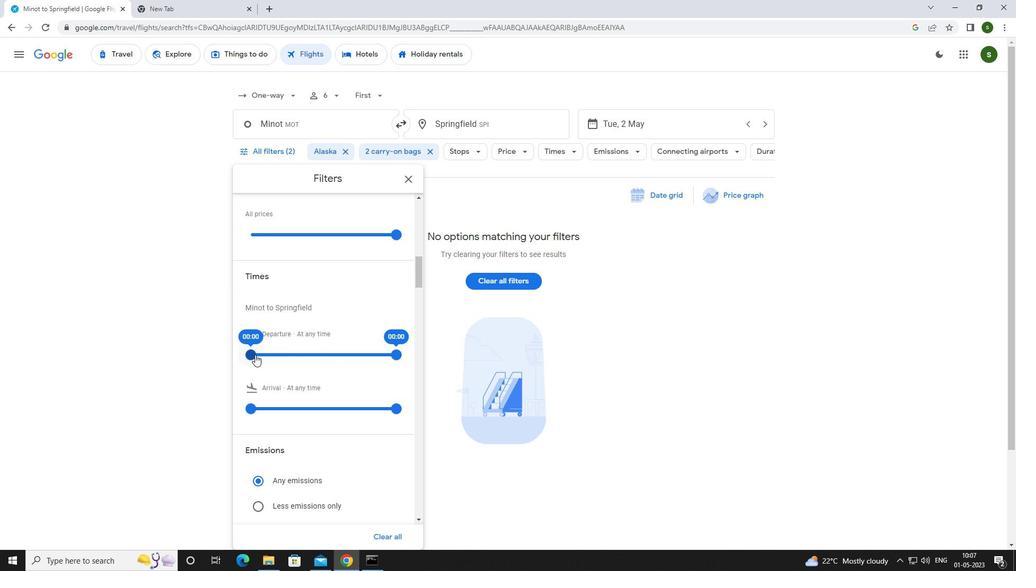 
Action: Mouse pressed left at (252, 354)
Screenshot: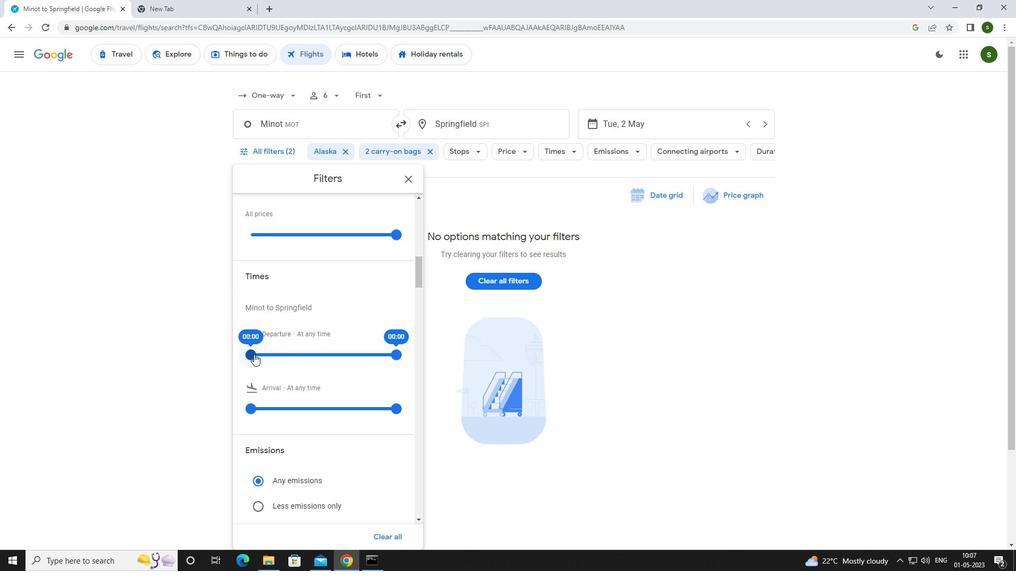 
Action: Mouse moved to (602, 351)
Screenshot: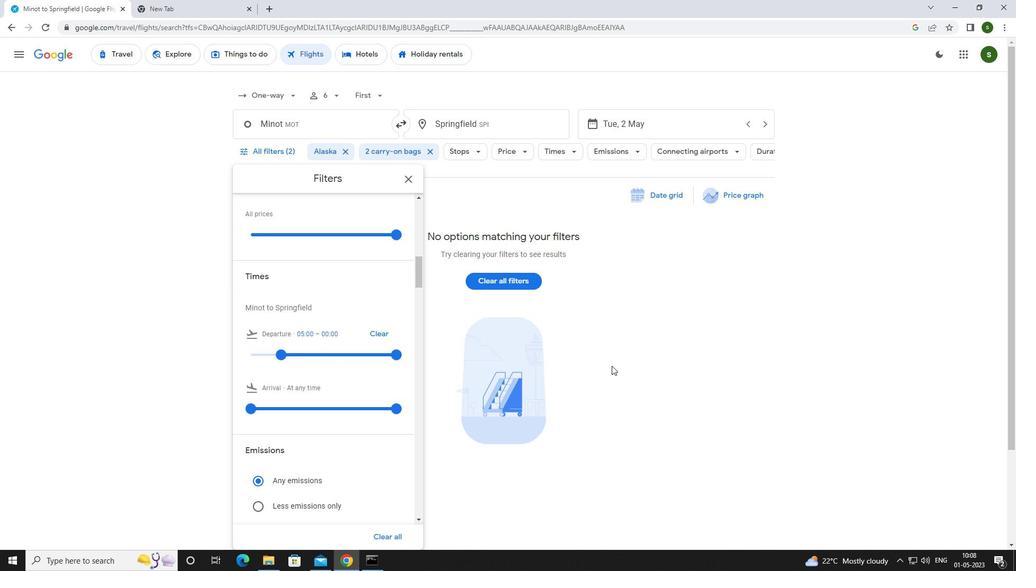 
Action: Mouse pressed left at (602, 351)
Screenshot: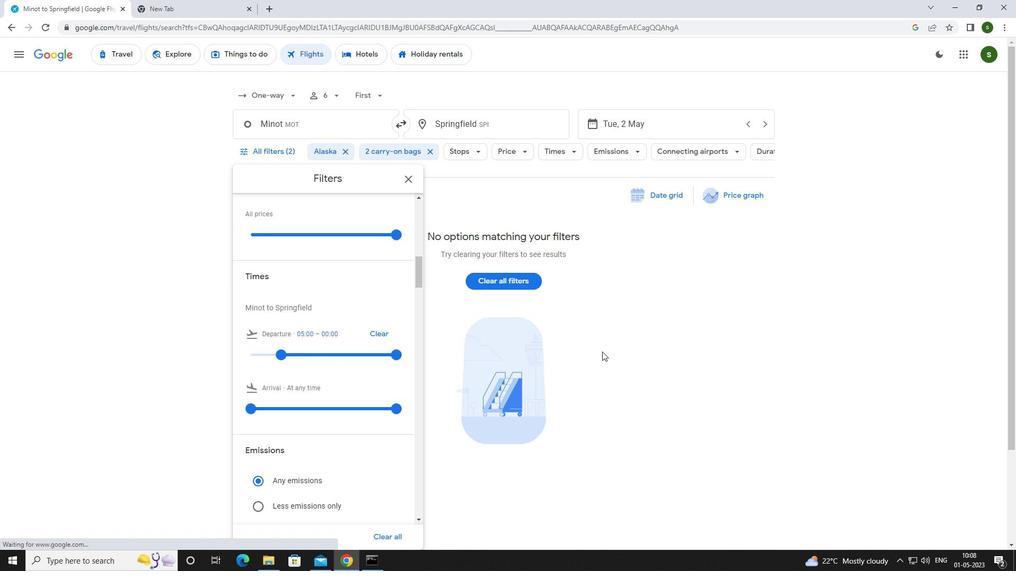 
